 Task: Create a due date automation trigger when advanced on, the moment a card is due add fields without custom field "Resume" set to a date less than 1 days from now.
Action: Mouse moved to (1095, 315)
Screenshot: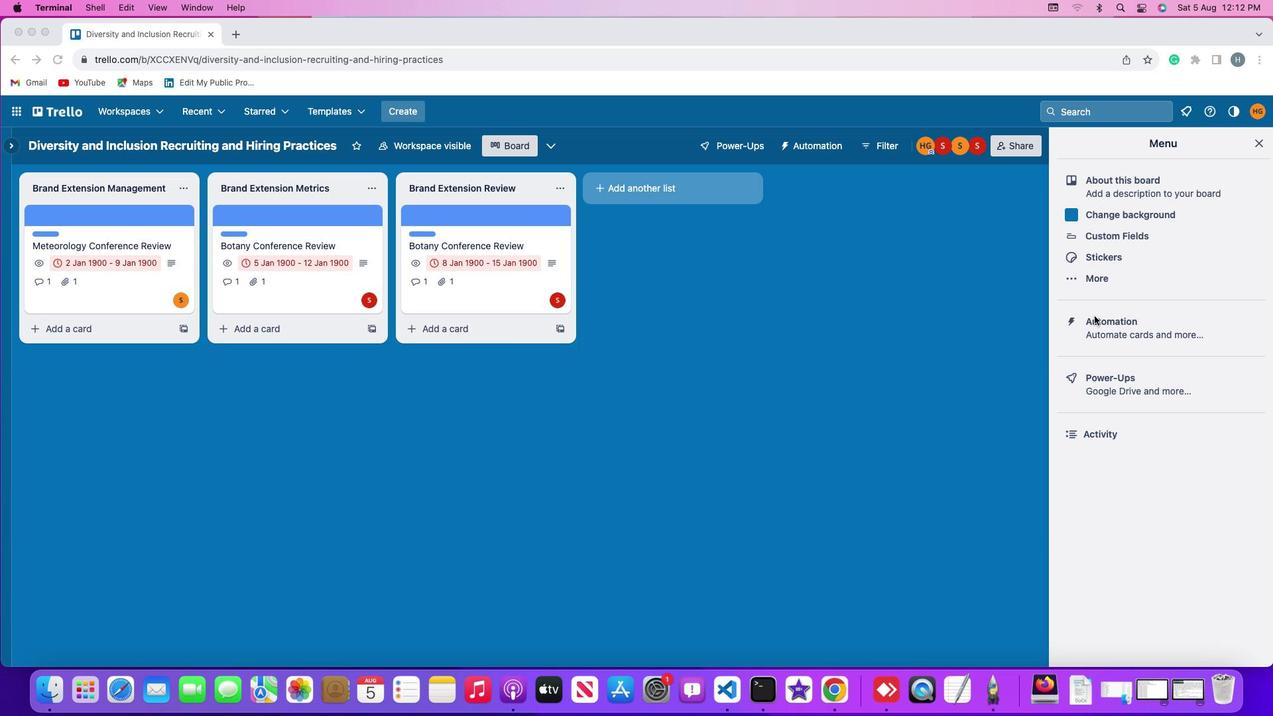 
Action: Mouse pressed left at (1095, 315)
Screenshot: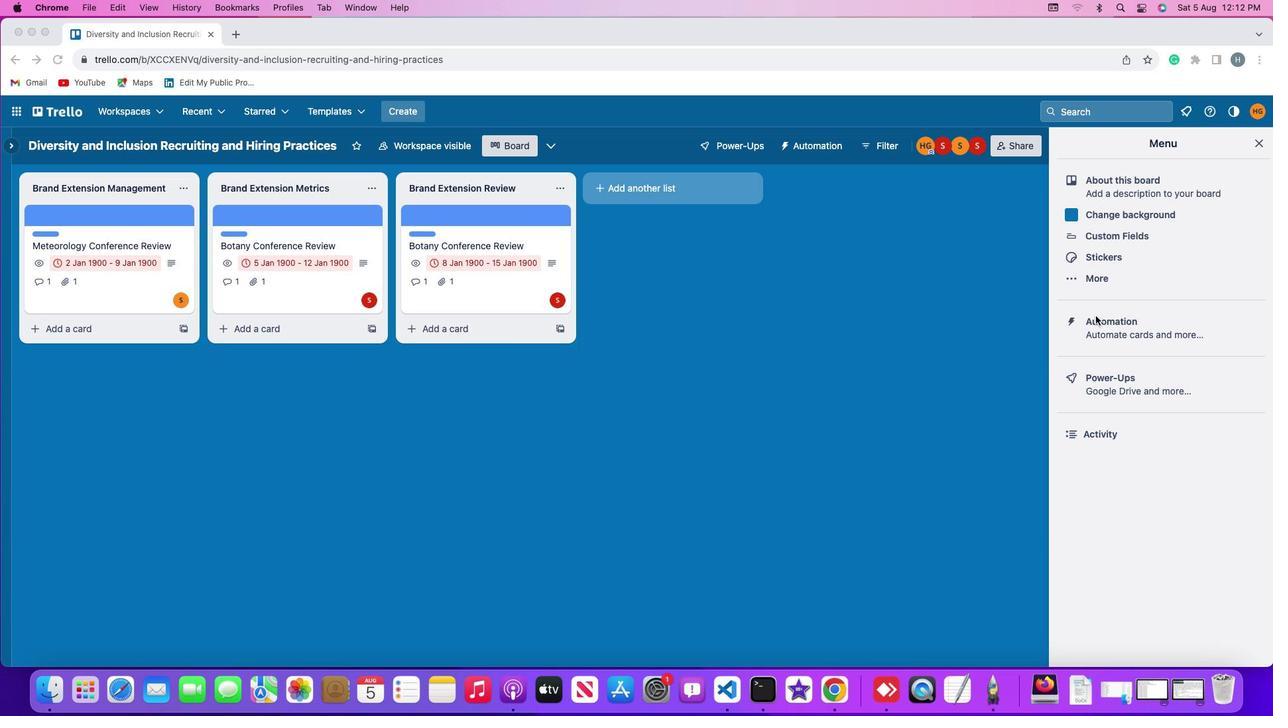 
Action: Mouse pressed left at (1095, 315)
Screenshot: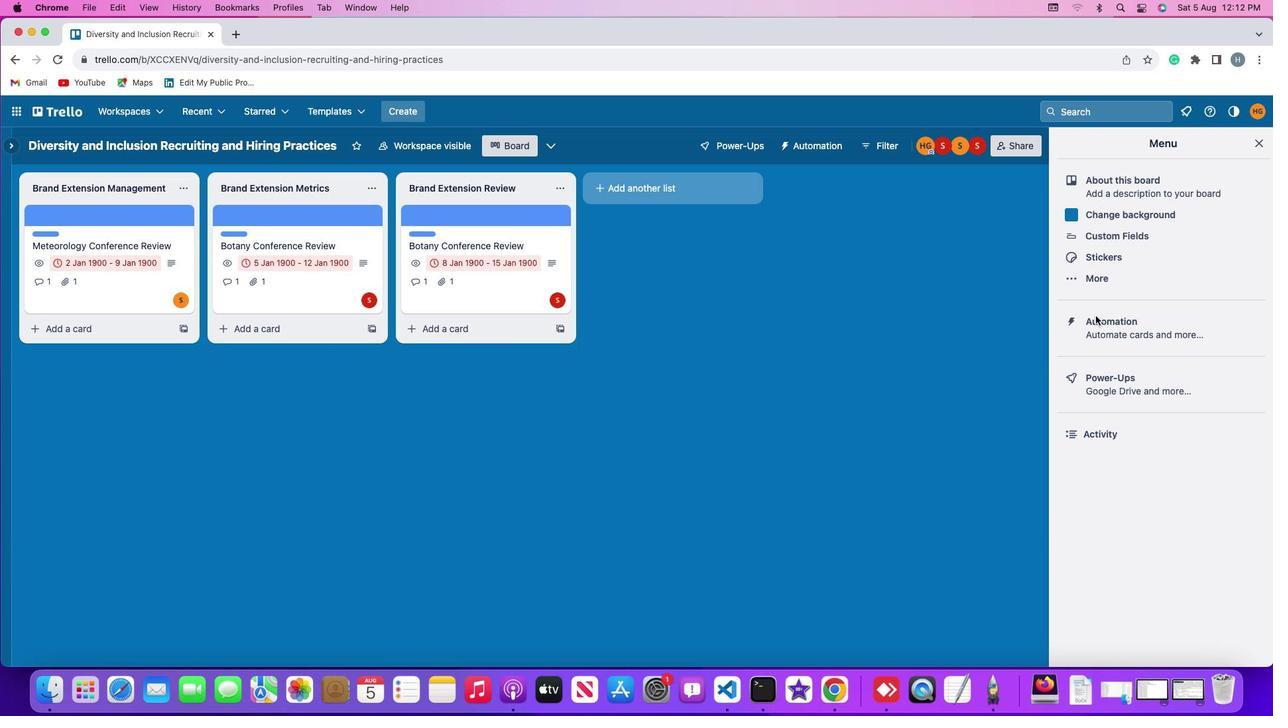 
Action: Mouse moved to (86, 319)
Screenshot: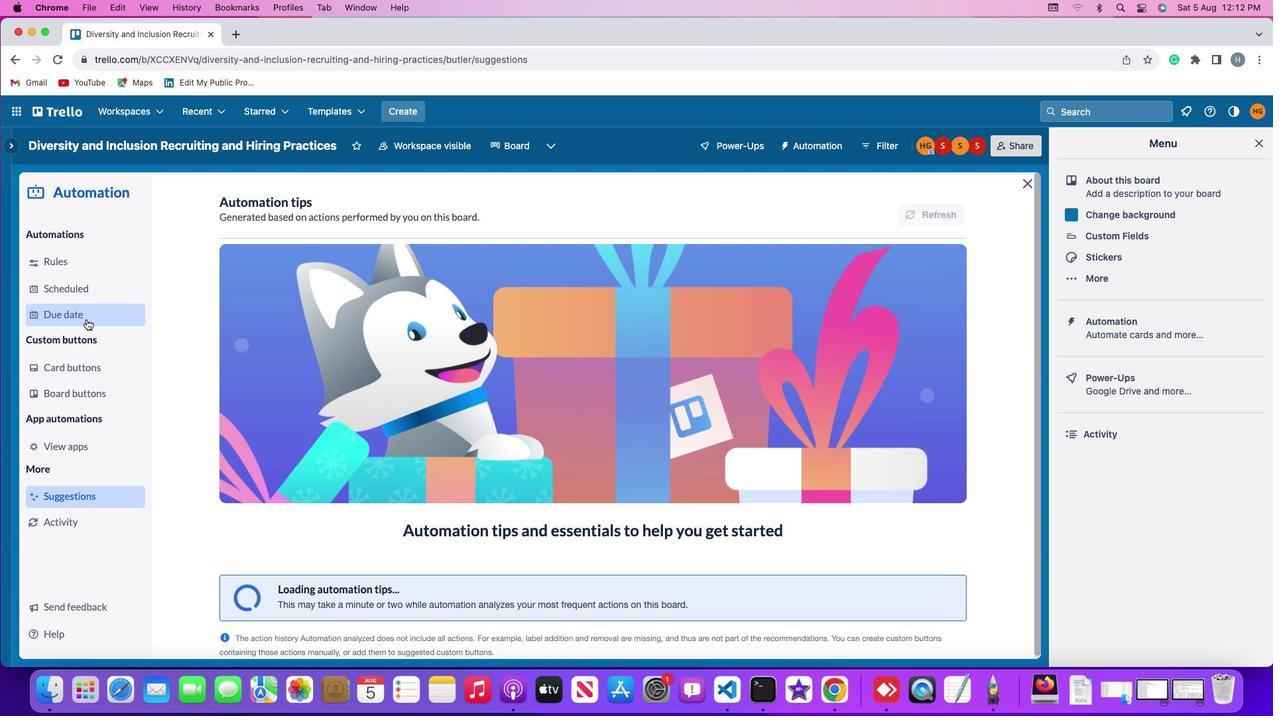 
Action: Mouse pressed left at (86, 319)
Screenshot: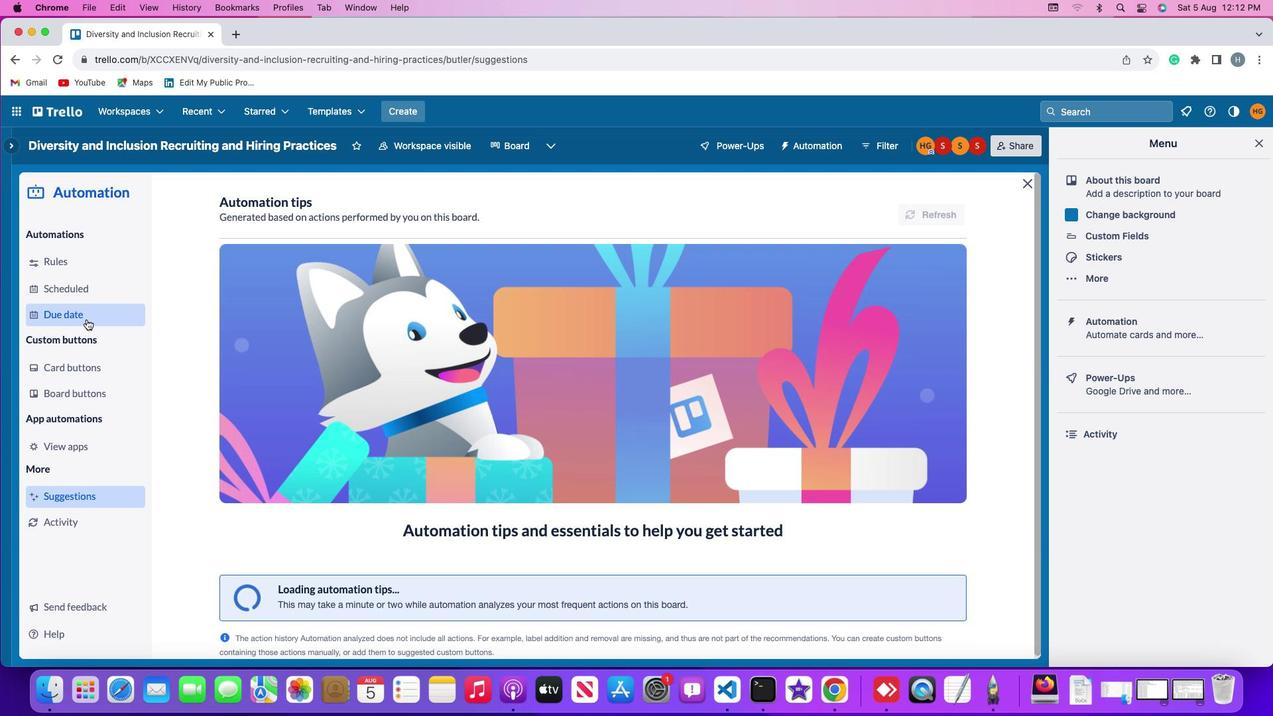 
Action: Mouse moved to (881, 202)
Screenshot: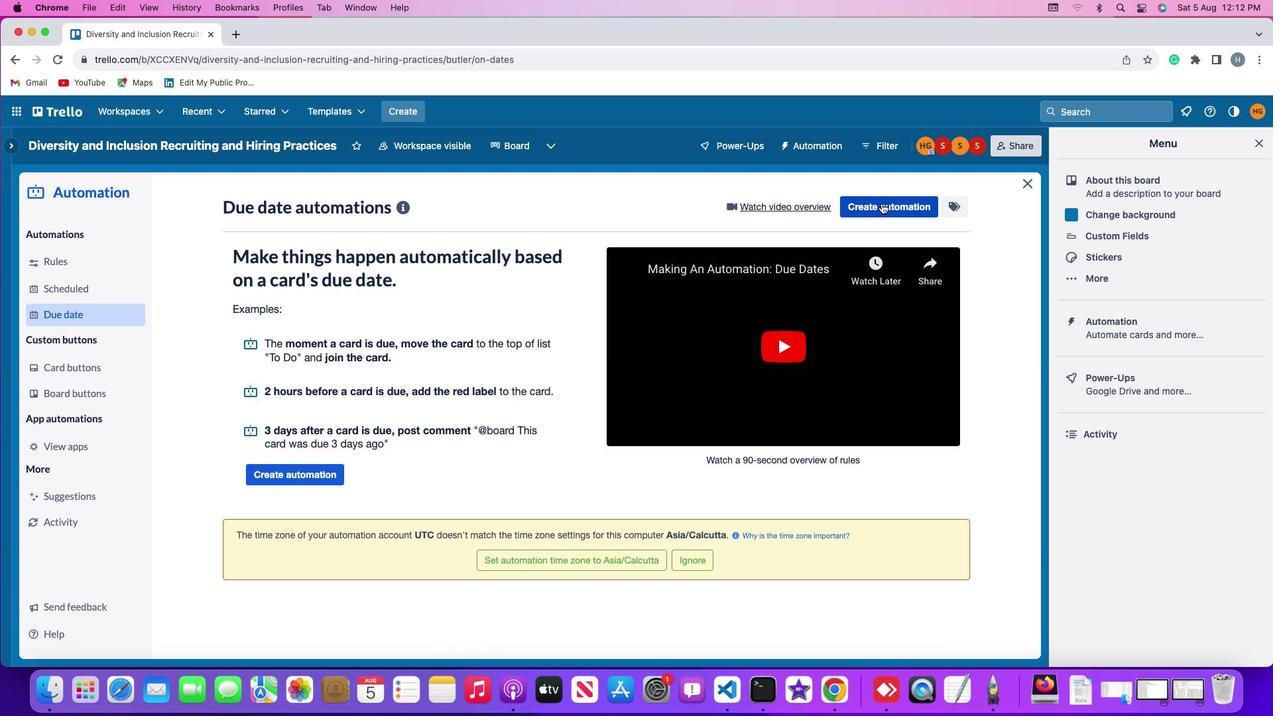 
Action: Mouse pressed left at (881, 202)
Screenshot: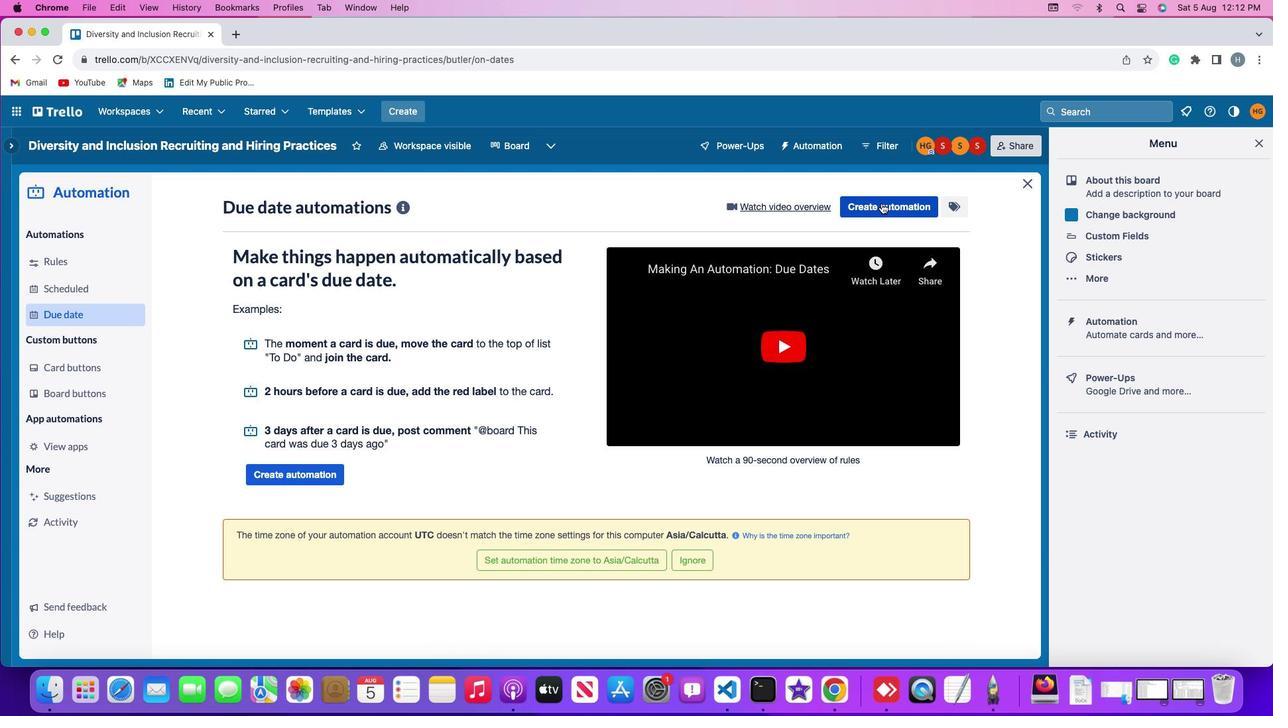 
Action: Mouse moved to (537, 327)
Screenshot: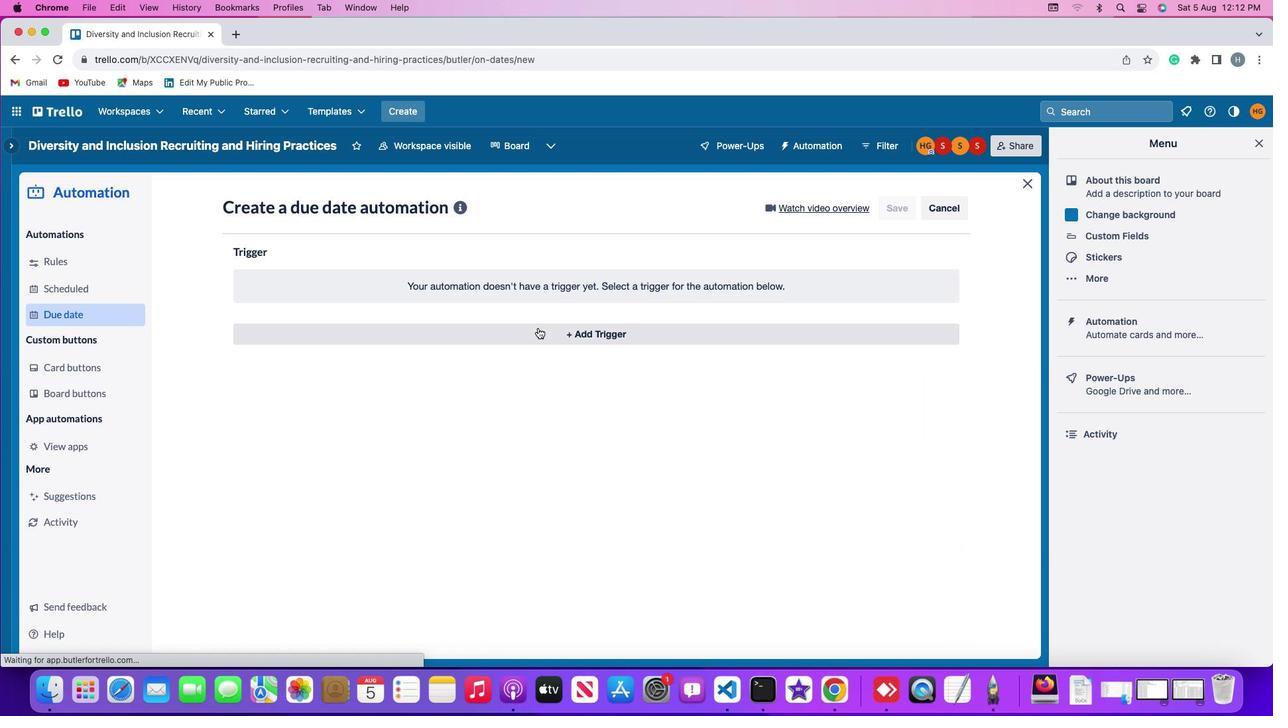 
Action: Mouse pressed left at (537, 327)
Screenshot: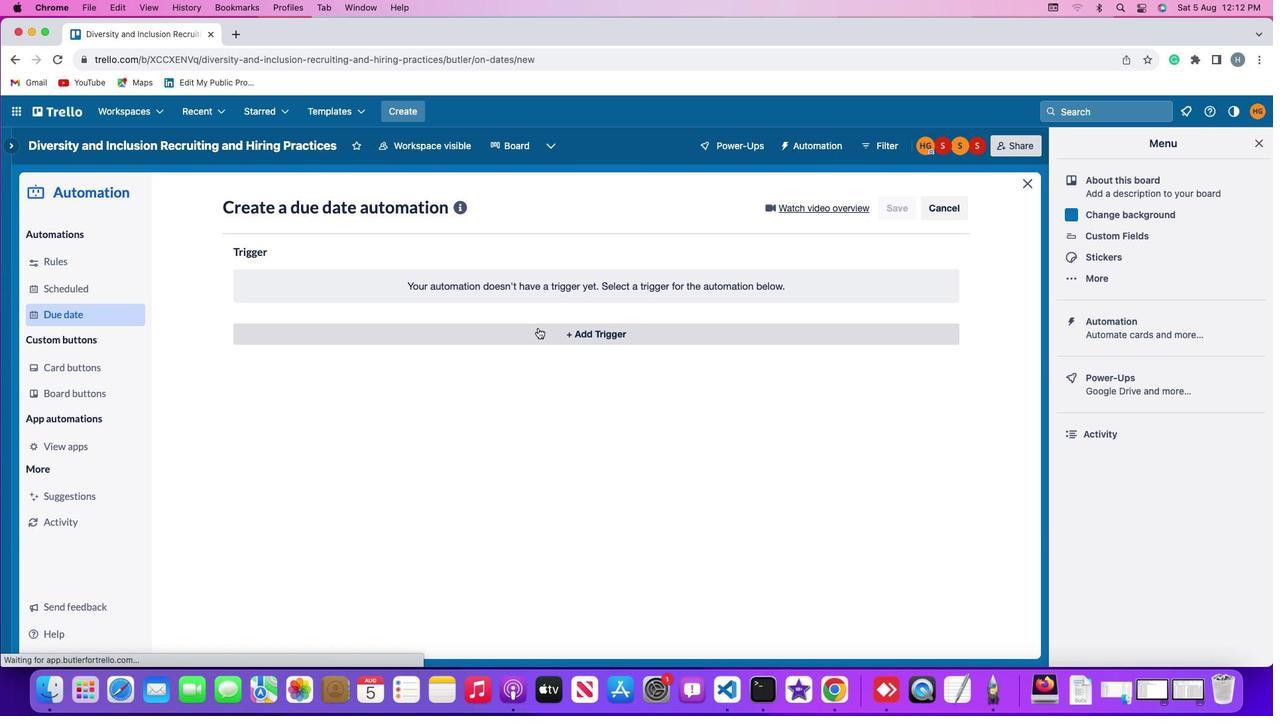 
Action: Mouse moved to (271, 495)
Screenshot: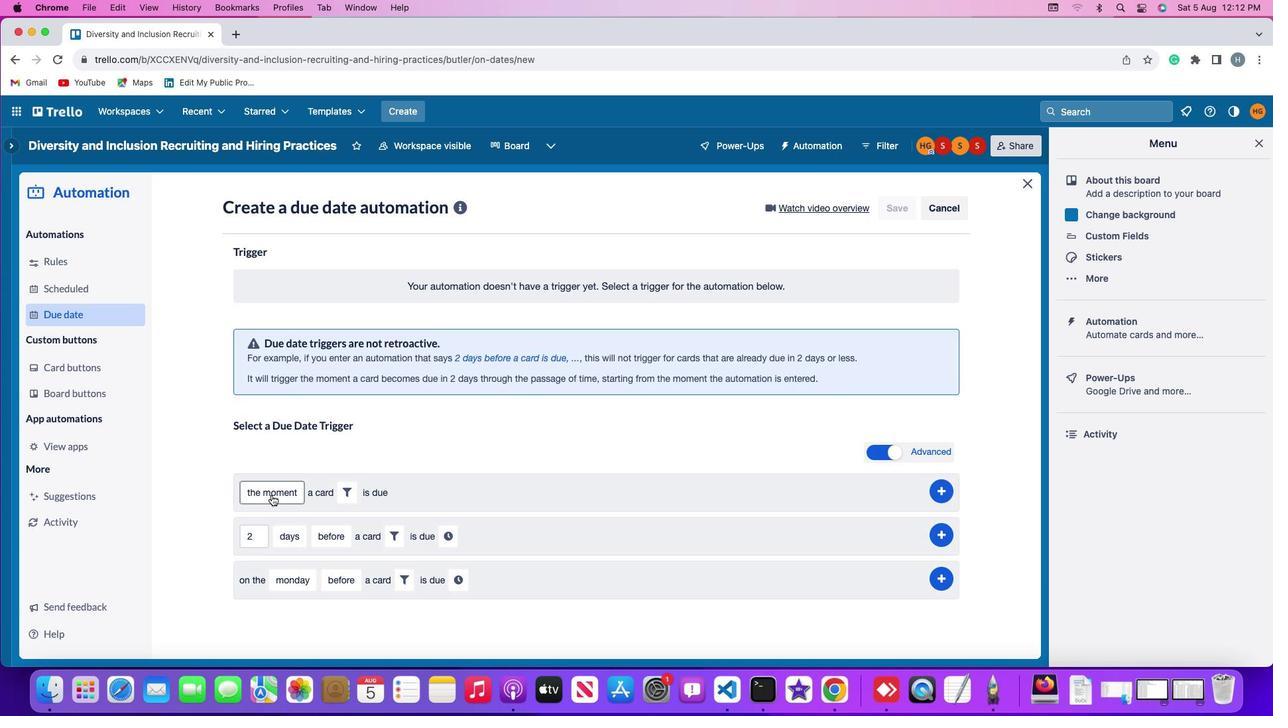 
Action: Mouse pressed left at (271, 495)
Screenshot: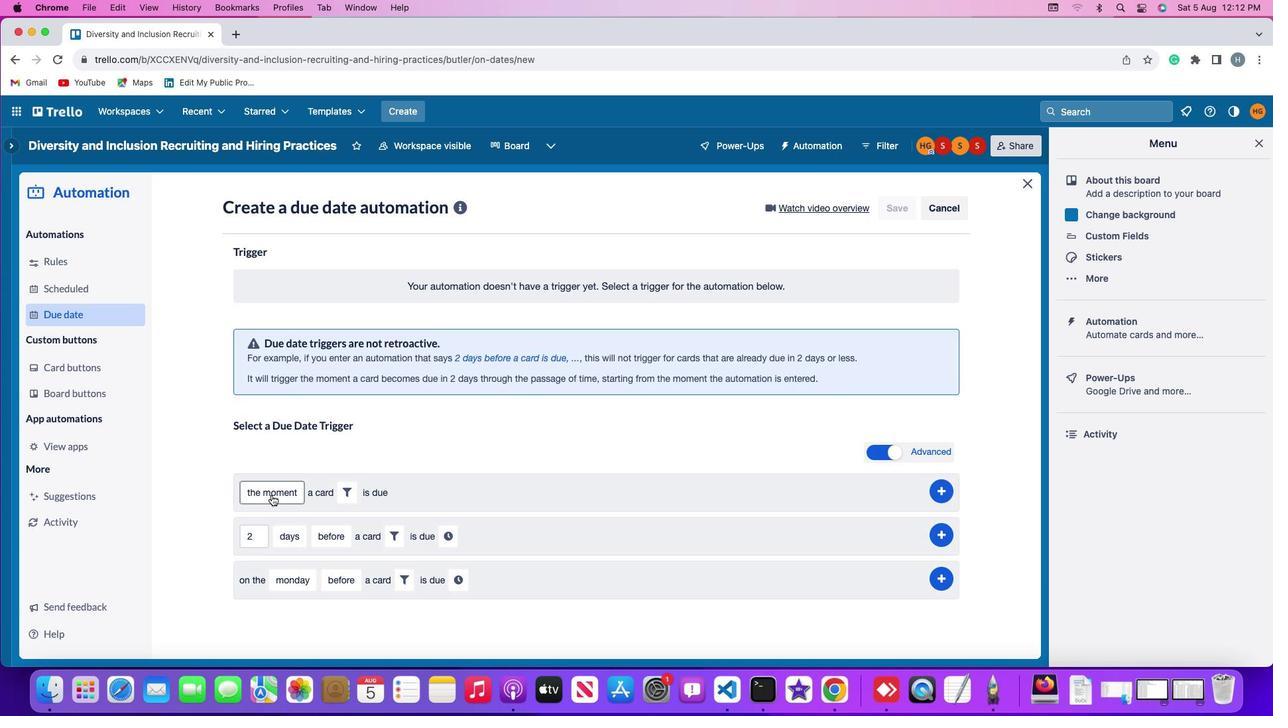 
Action: Mouse moved to (292, 516)
Screenshot: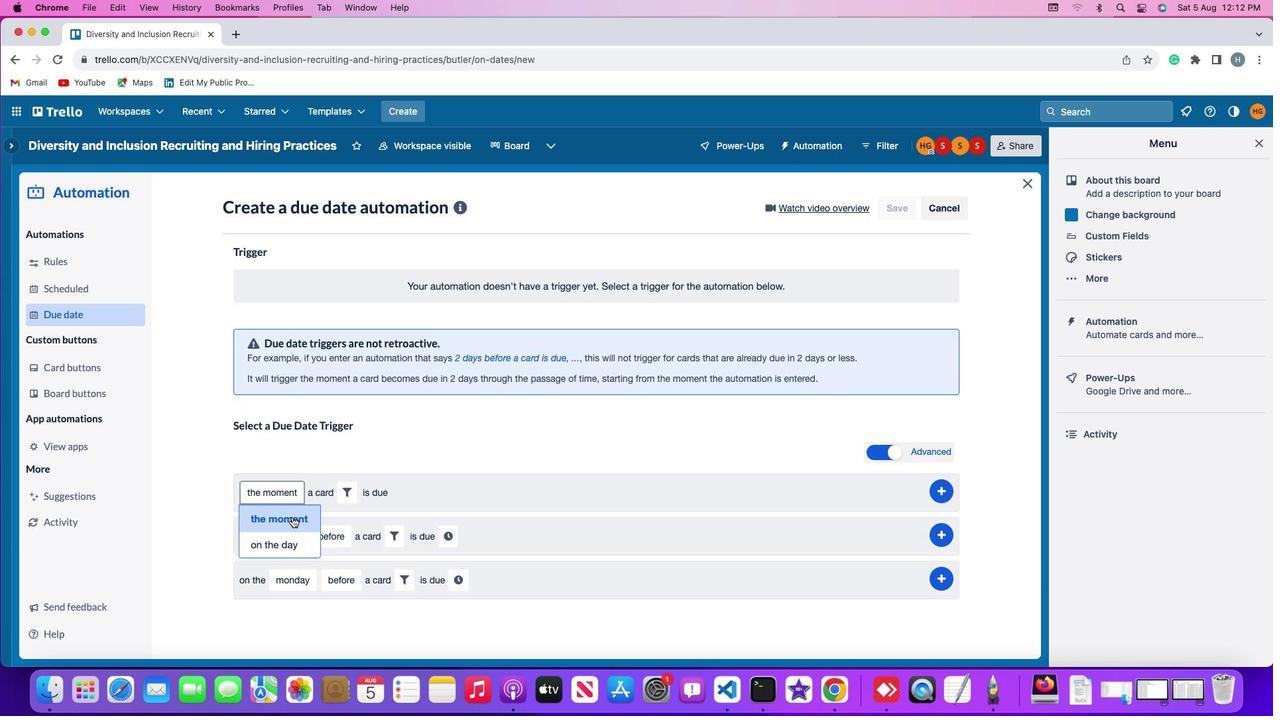
Action: Mouse pressed left at (292, 516)
Screenshot: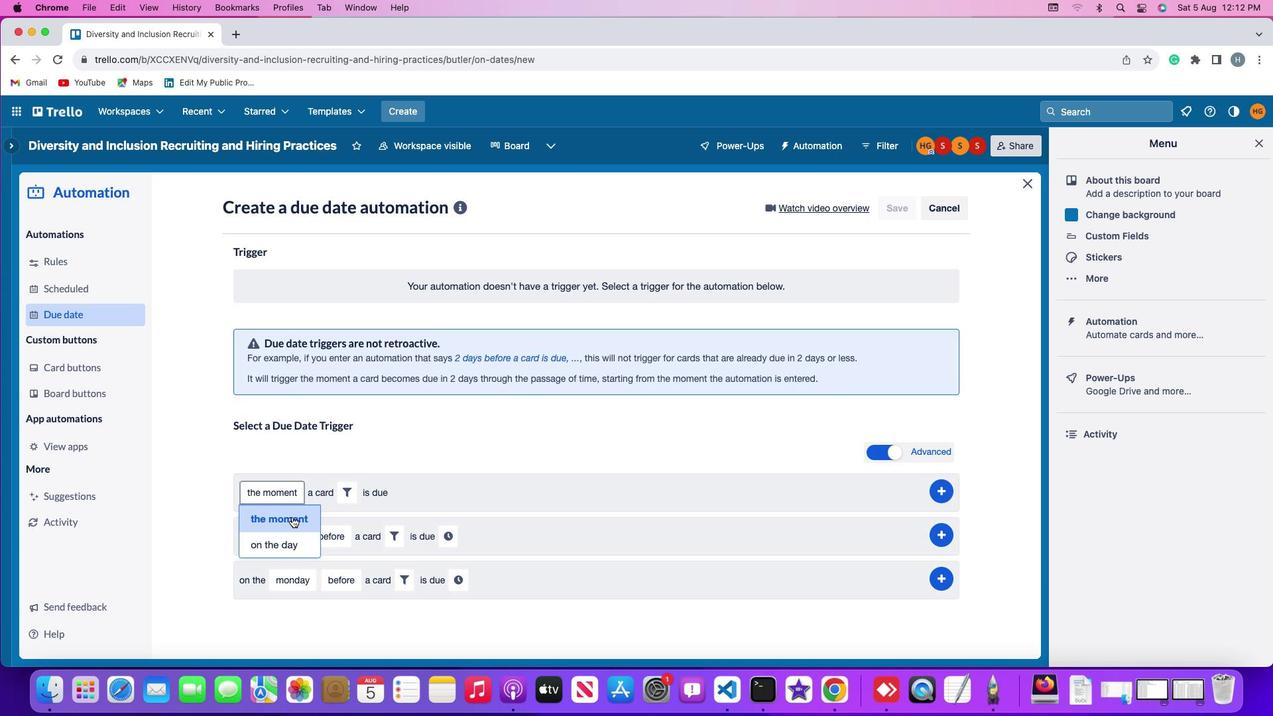 
Action: Mouse moved to (356, 493)
Screenshot: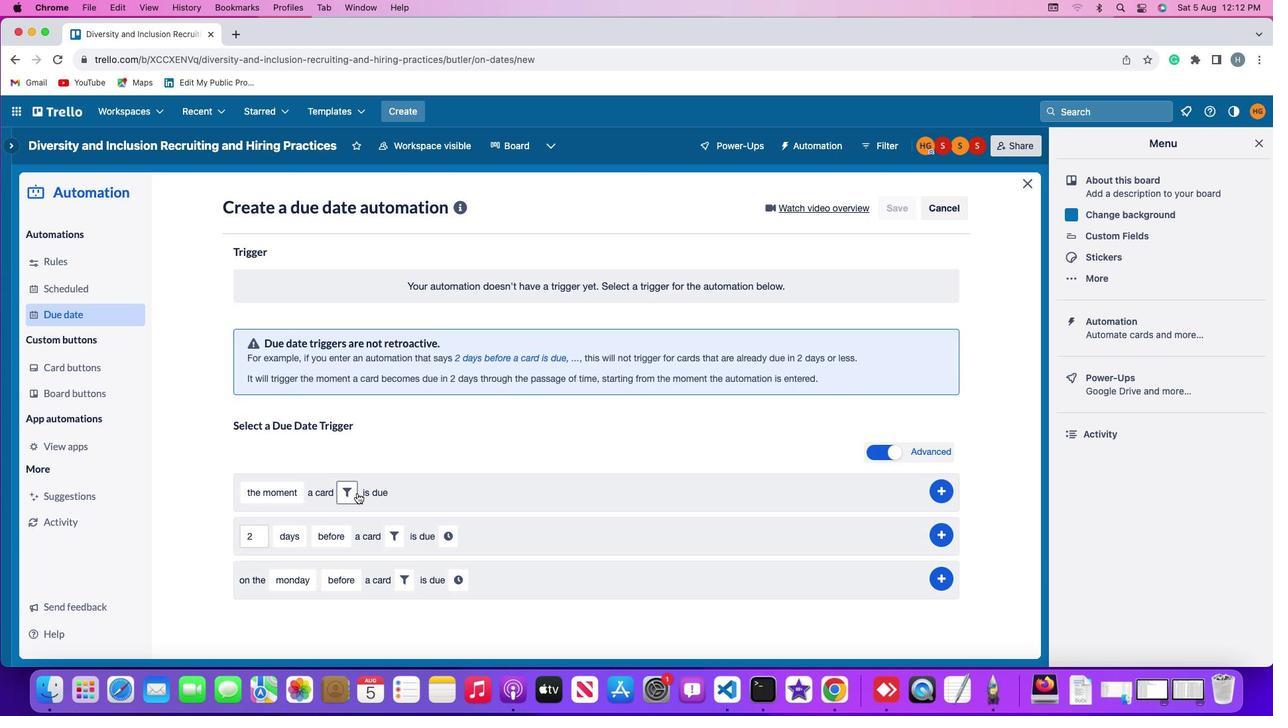 
Action: Mouse pressed left at (356, 493)
Screenshot: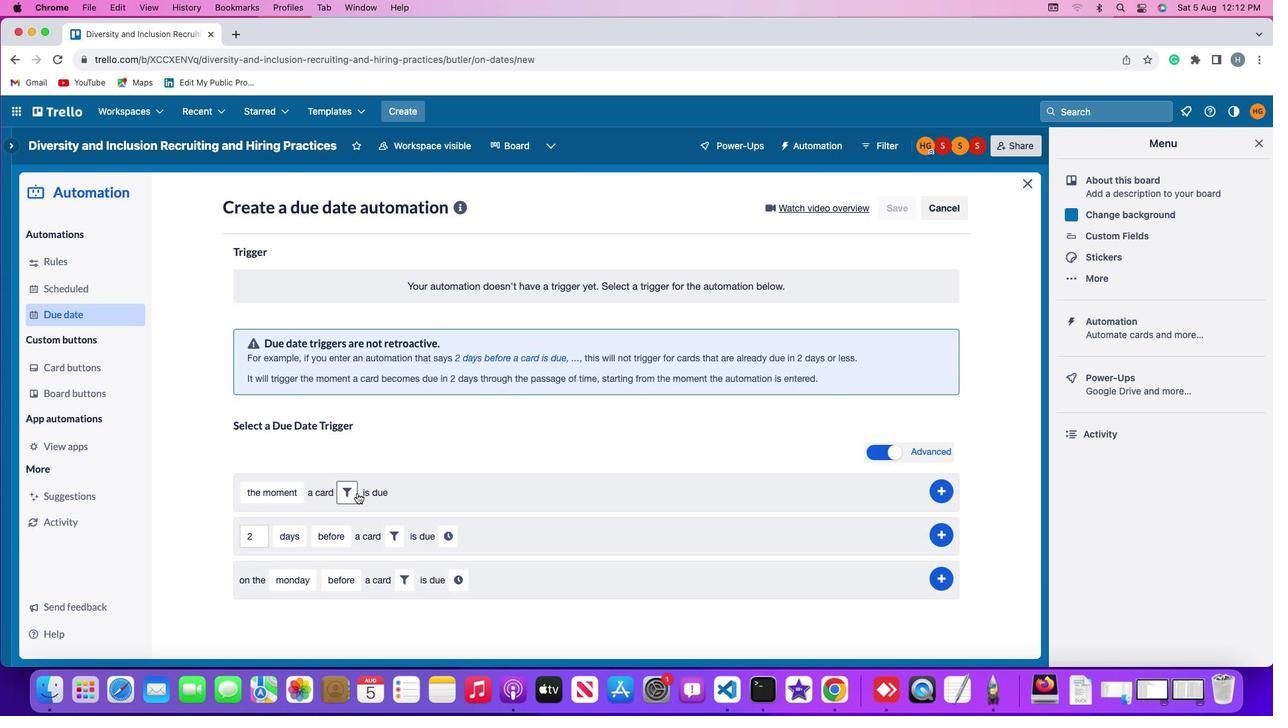 
Action: Mouse moved to (554, 533)
Screenshot: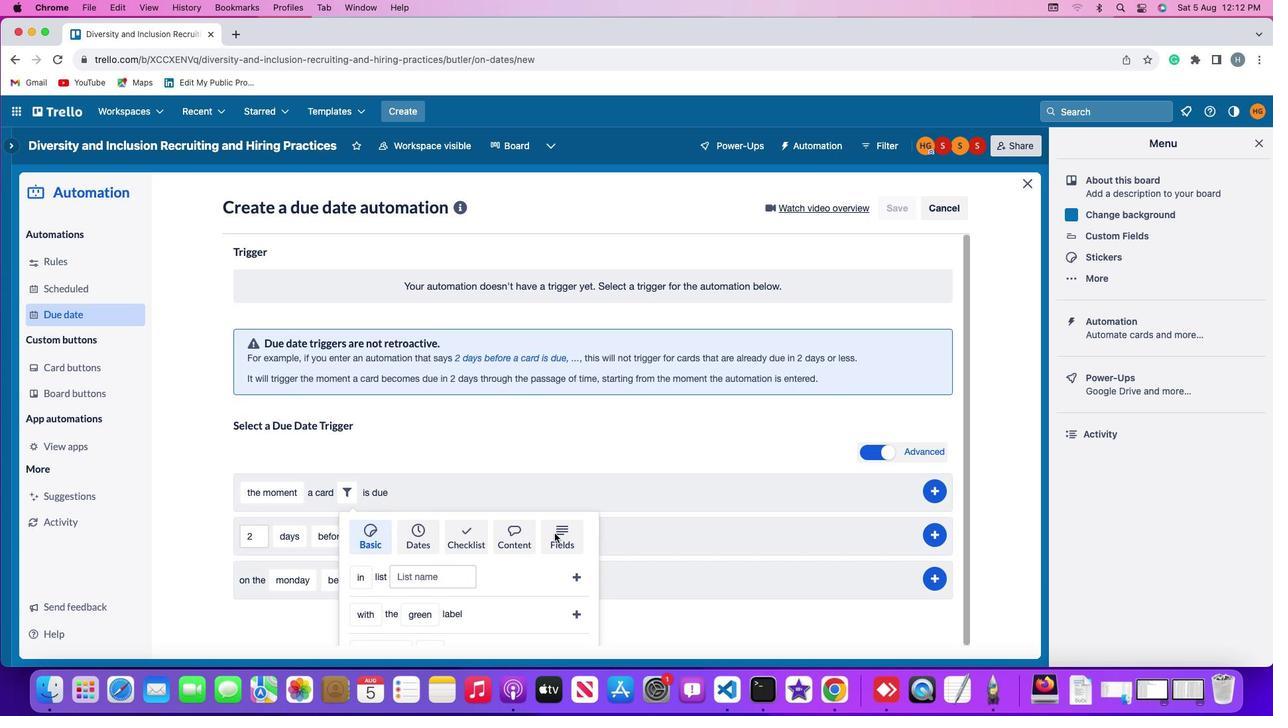 
Action: Mouse pressed left at (554, 533)
Screenshot: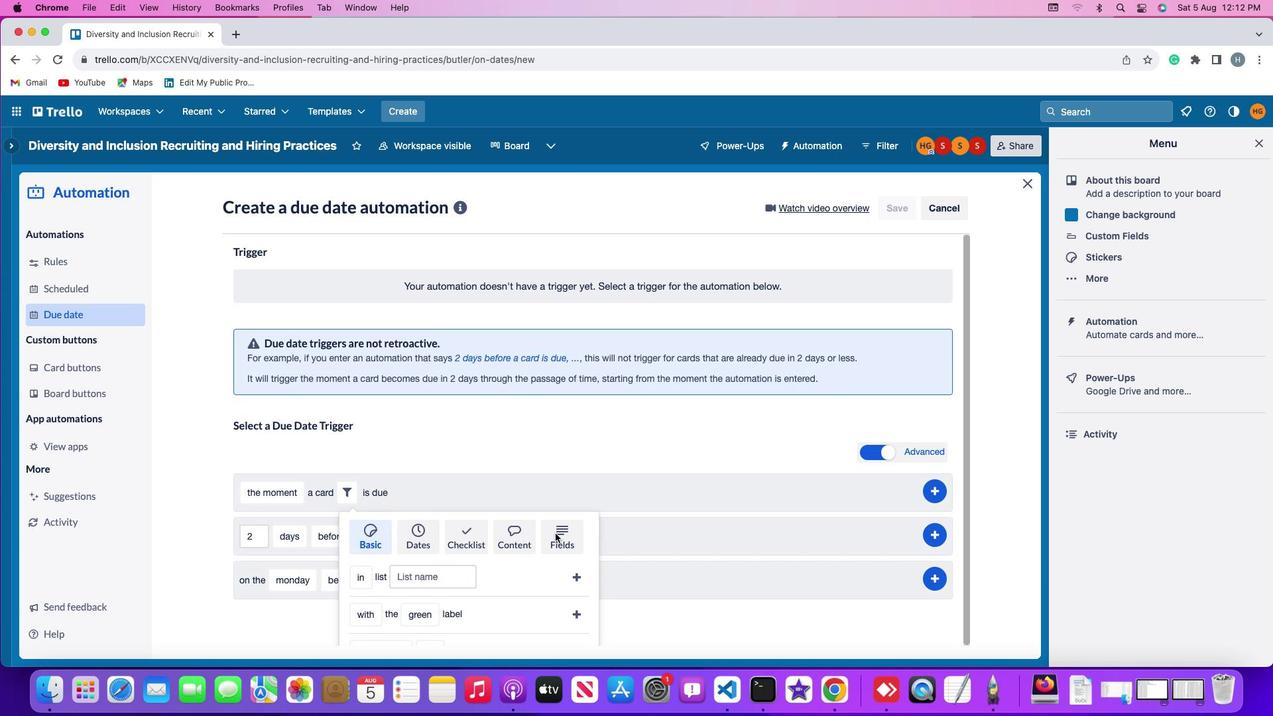 
Action: Mouse scrolled (554, 533) with delta (0, 0)
Screenshot: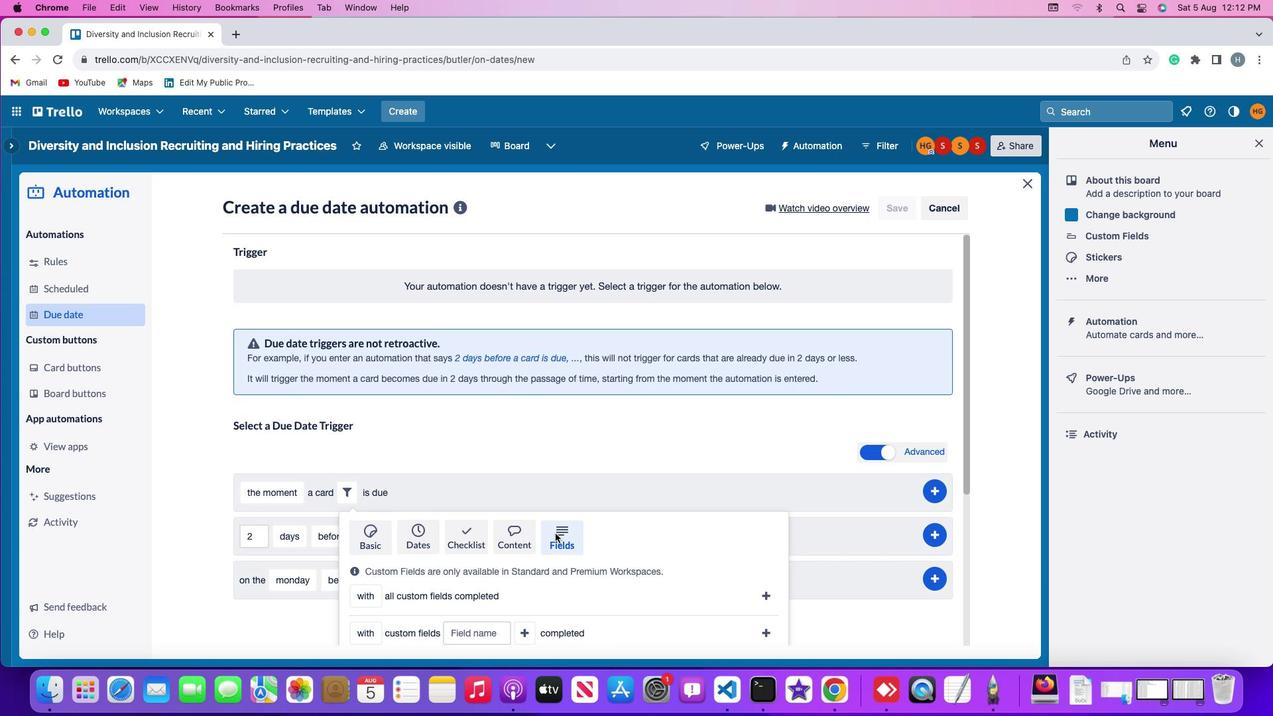 
Action: Mouse scrolled (554, 533) with delta (0, 0)
Screenshot: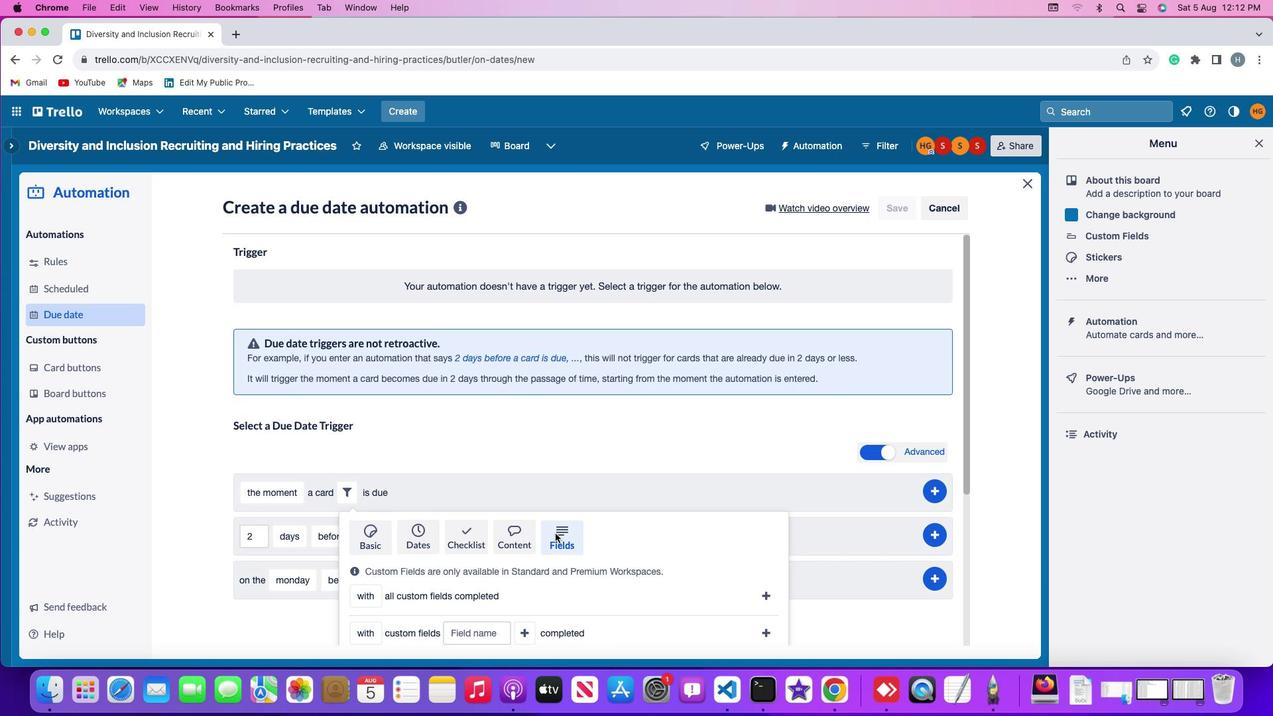 
Action: Mouse scrolled (554, 533) with delta (0, -1)
Screenshot: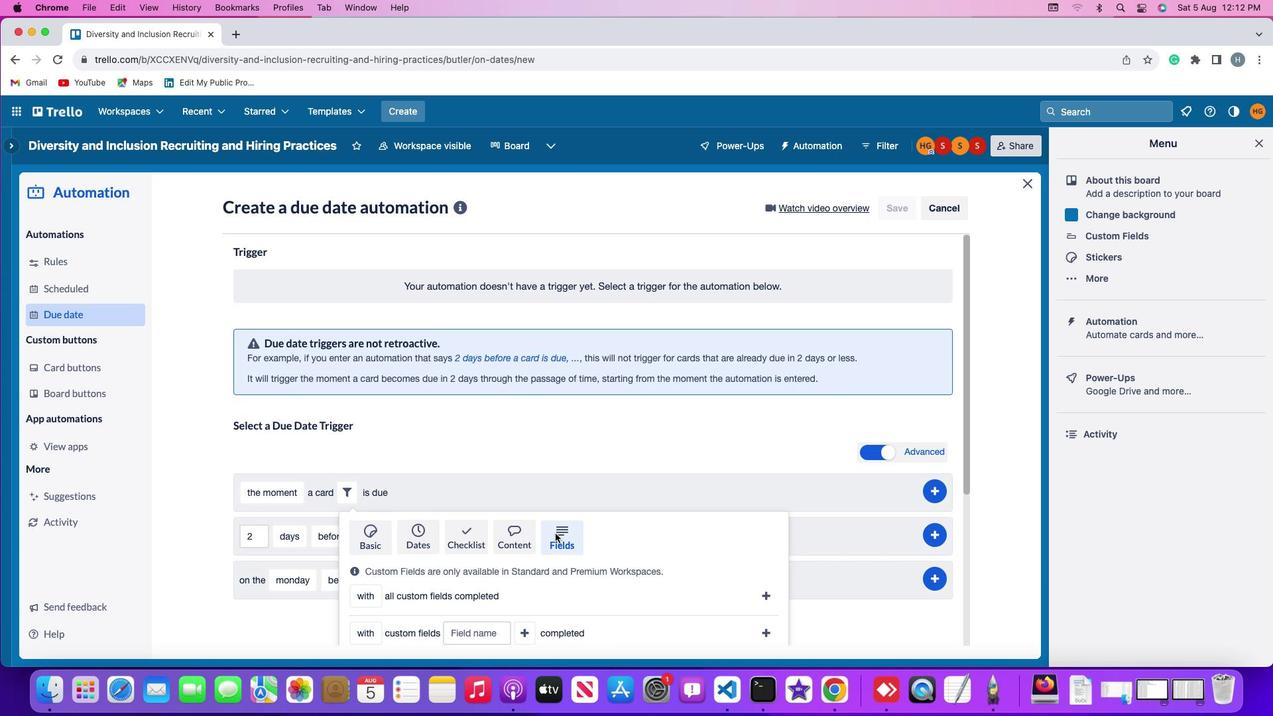 
Action: Mouse scrolled (554, 533) with delta (0, -3)
Screenshot: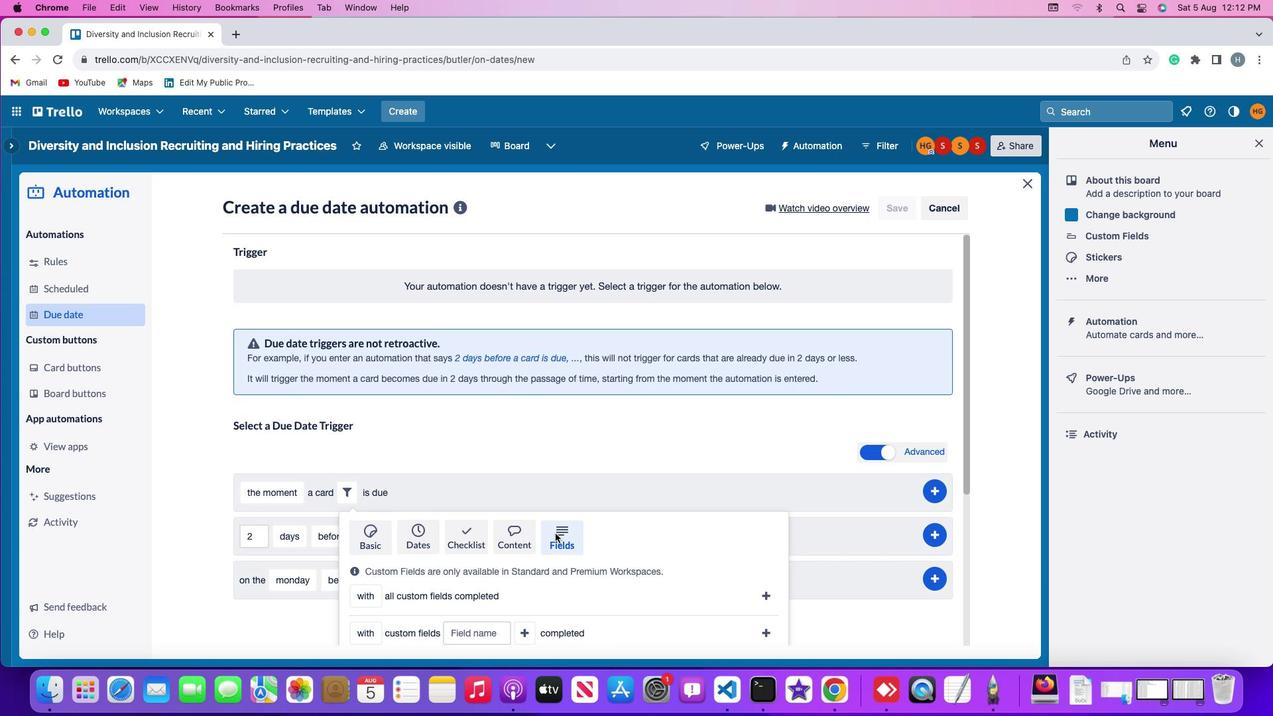 
Action: Mouse scrolled (554, 533) with delta (0, -3)
Screenshot: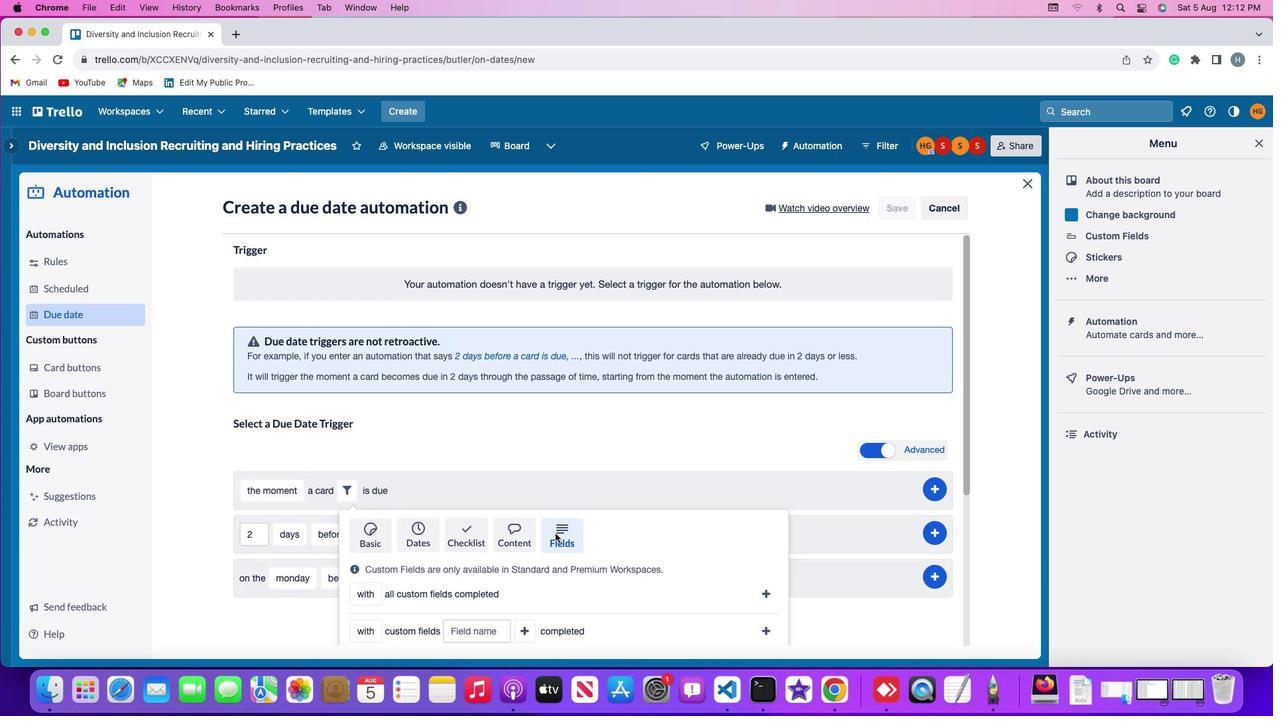 
Action: Mouse scrolled (554, 533) with delta (0, -4)
Screenshot: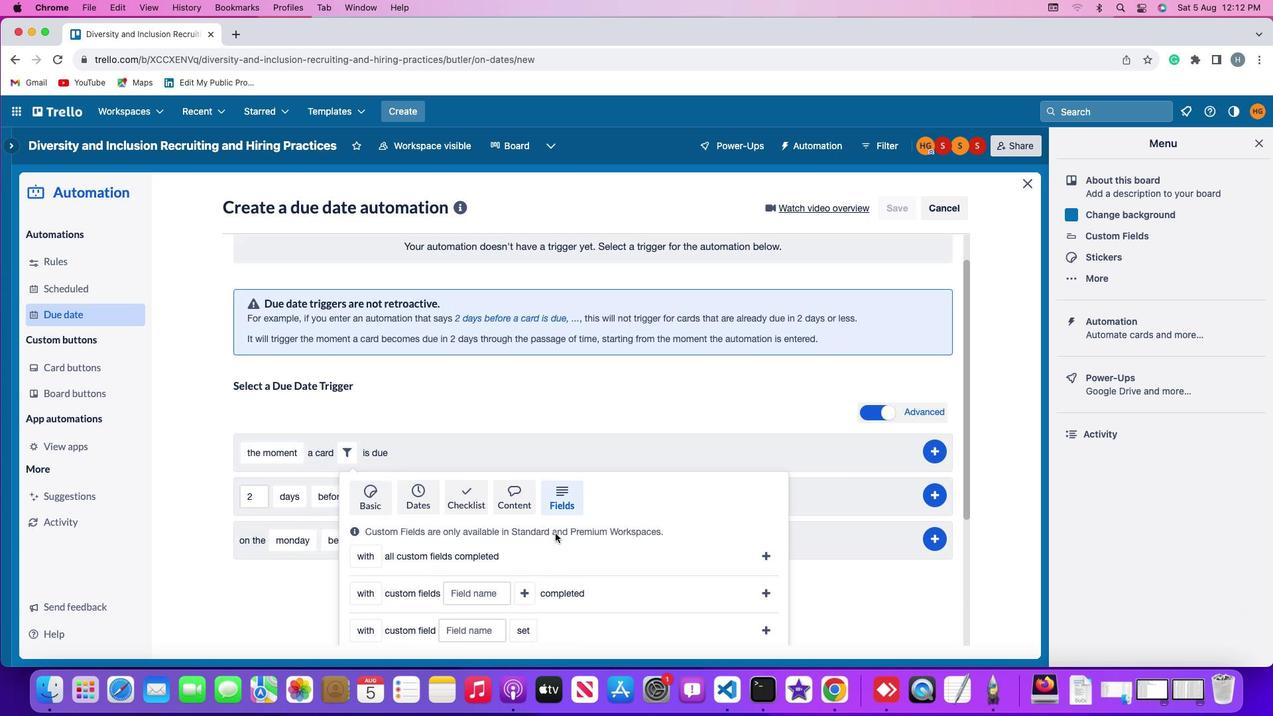 
Action: Mouse scrolled (554, 533) with delta (0, -4)
Screenshot: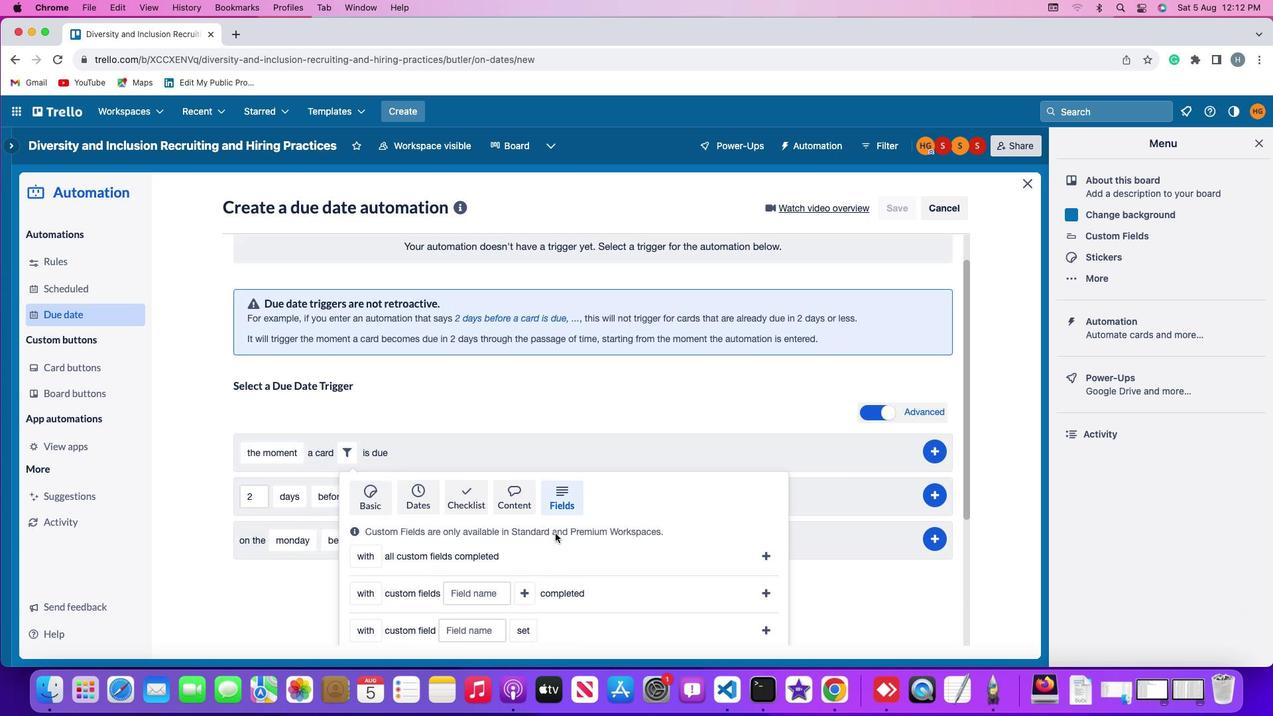 
Action: Mouse scrolled (554, 533) with delta (0, 0)
Screenshot: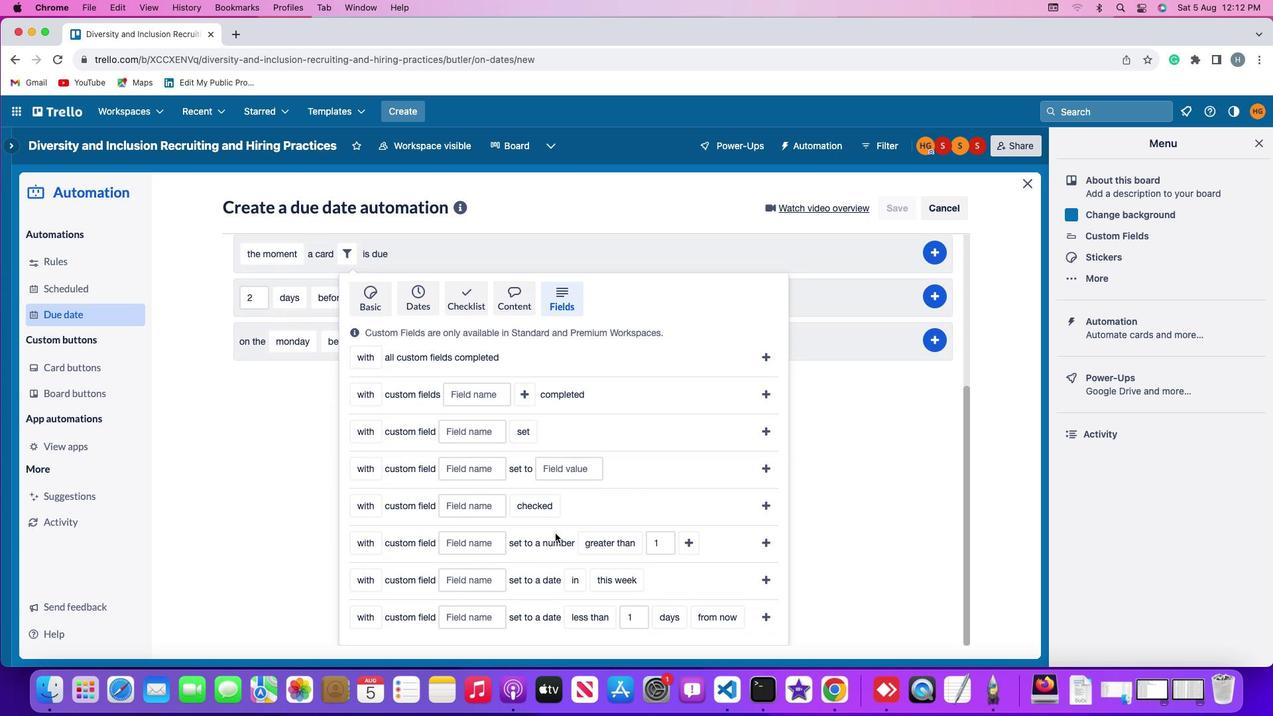 
Action: Mouse scrolled (554, 533) with delta (0, 0)
Screenshot: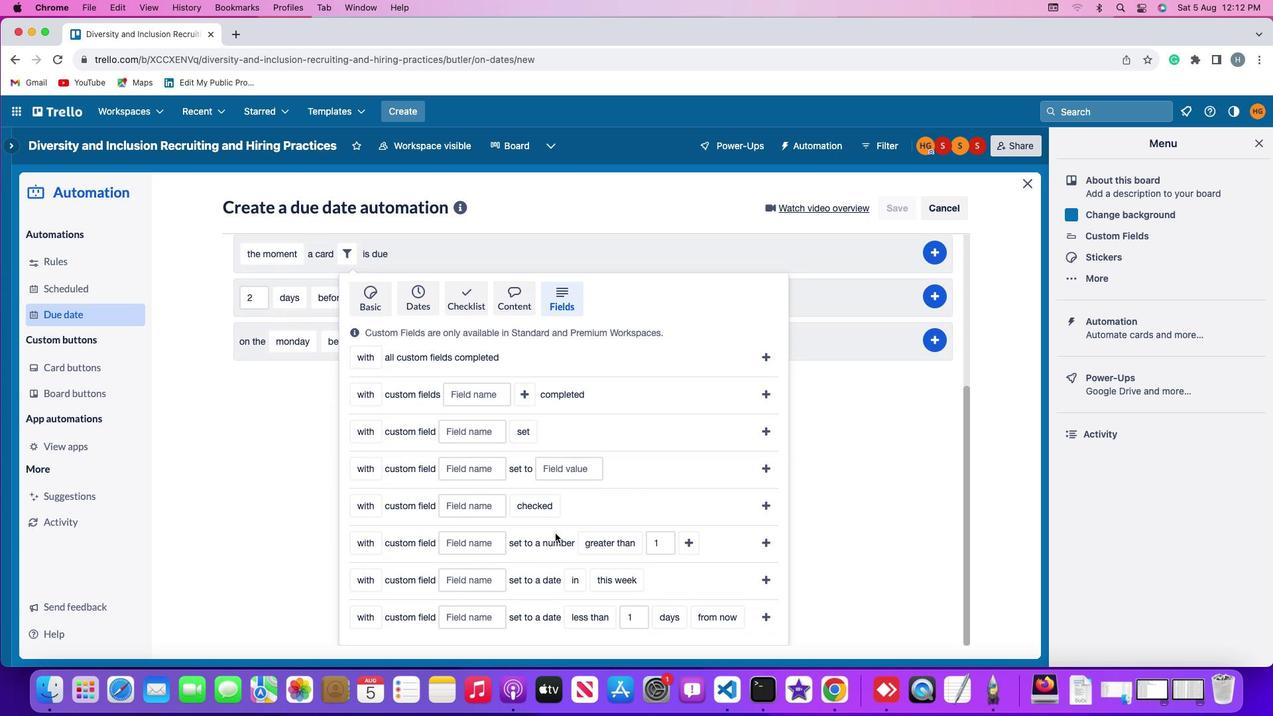 
Action: Mouse scrolled (554, 533) with delta (0, -2)
Screenshot: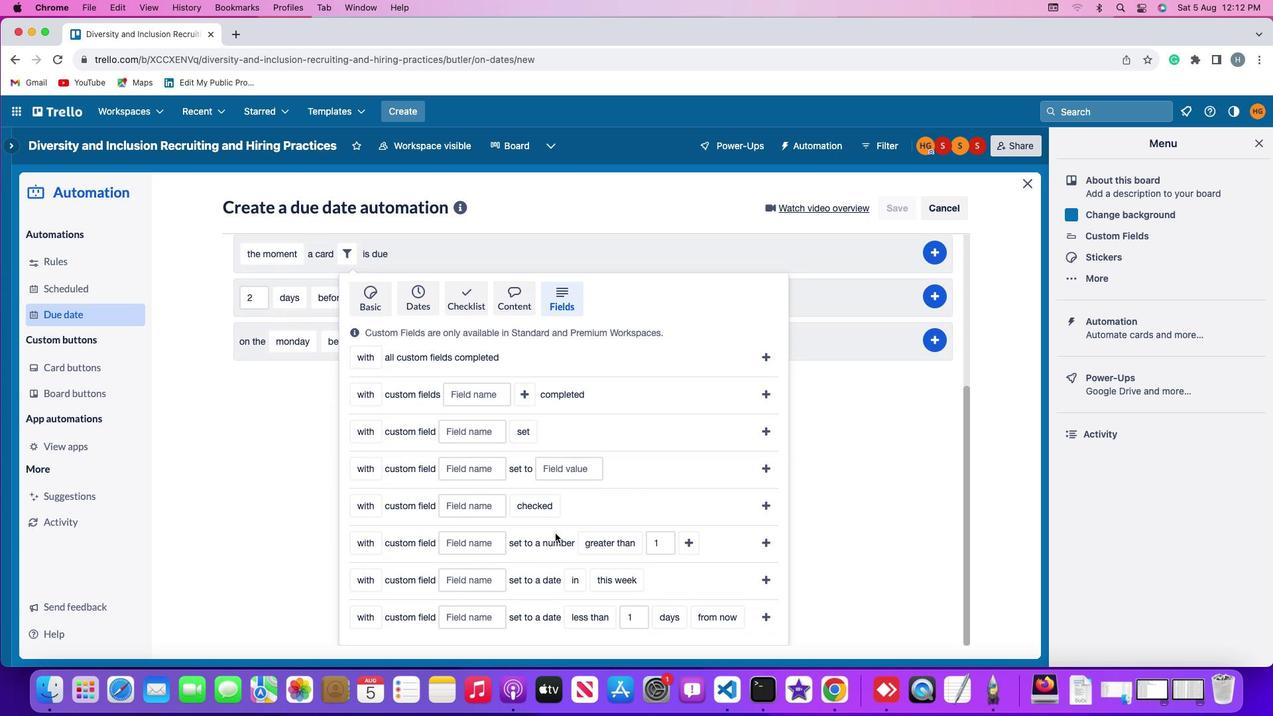 
Action: Mouse scrolled (554, 533) with delta (0, -3)
Screenshot: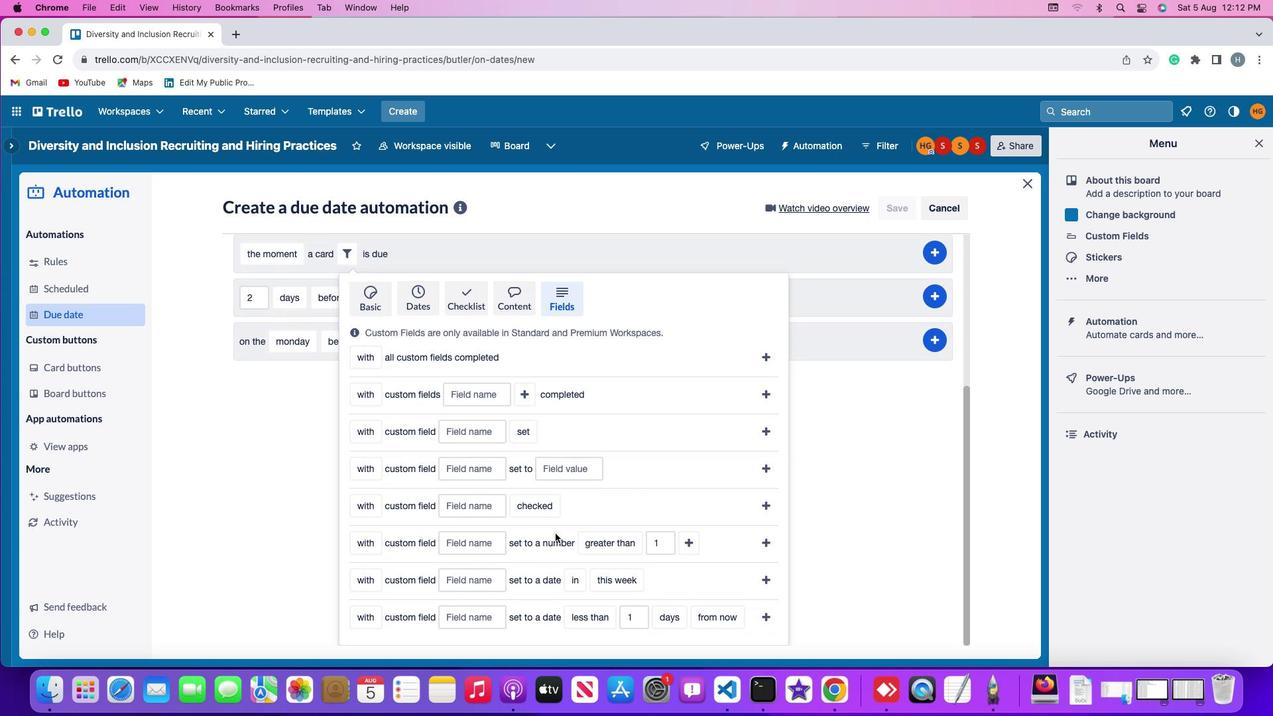 
Action: Mouse scrolled (554, 533) with delta (0, -3)
Screenshot: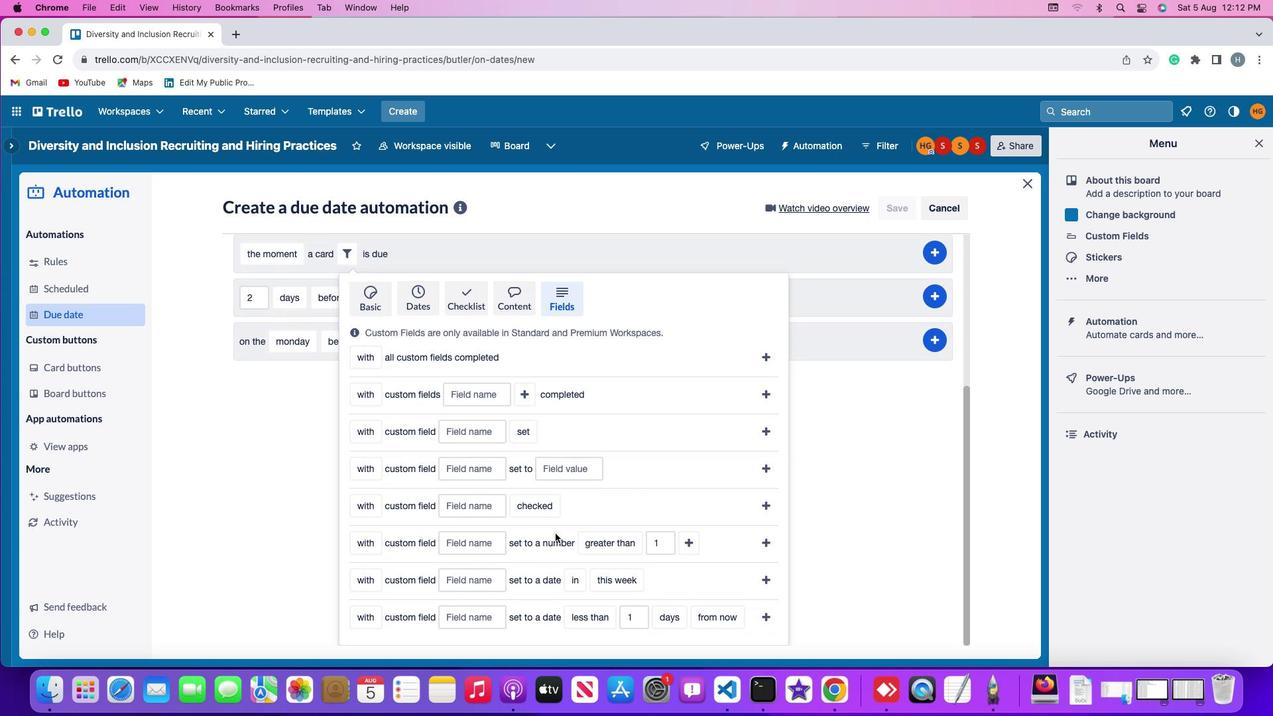 
Action: Mouse moved to (366, 608)
Screenshot: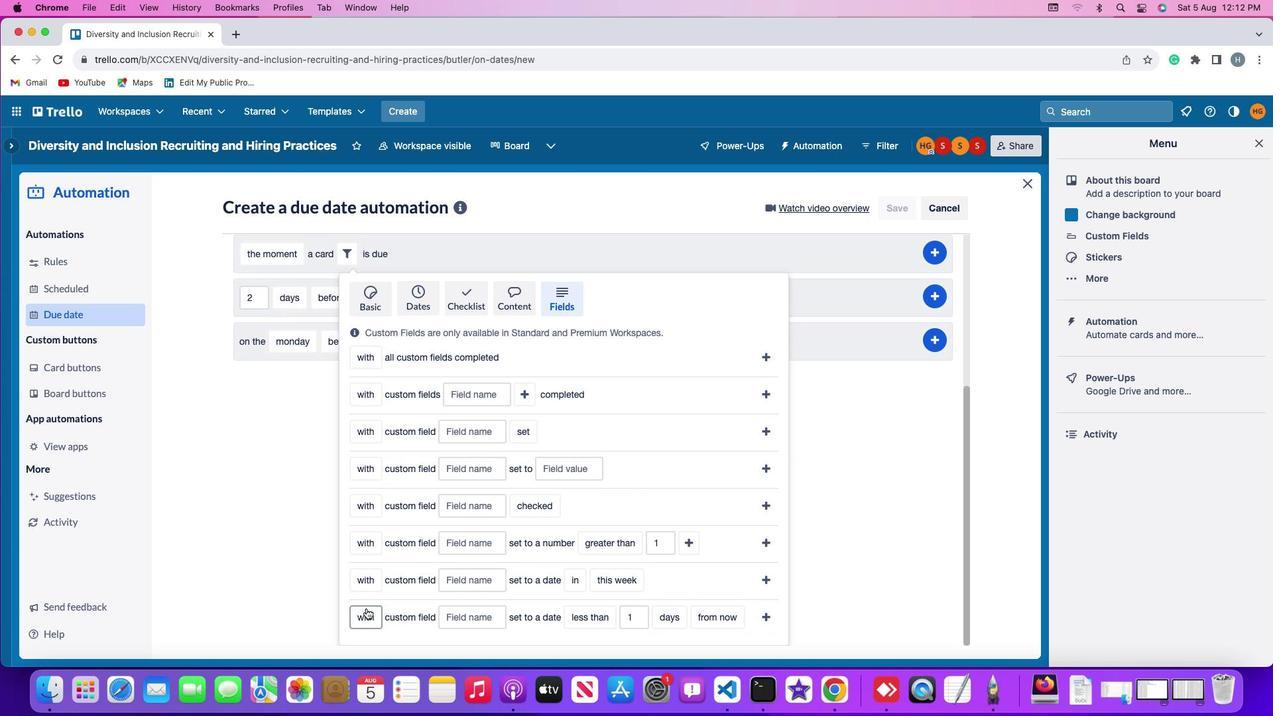 
Action: Mouse pressed left at (366, 608)
Screenshot: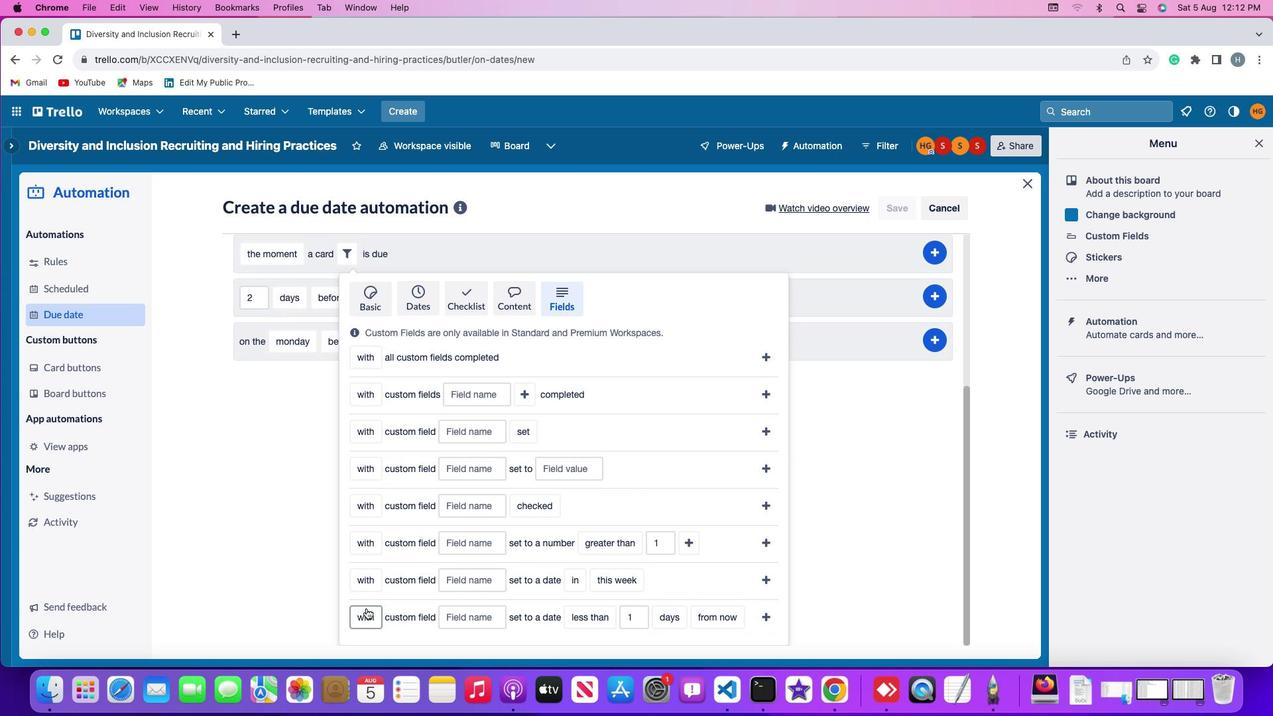 
Action: Mouse moved to (374, 593)
Screenshot: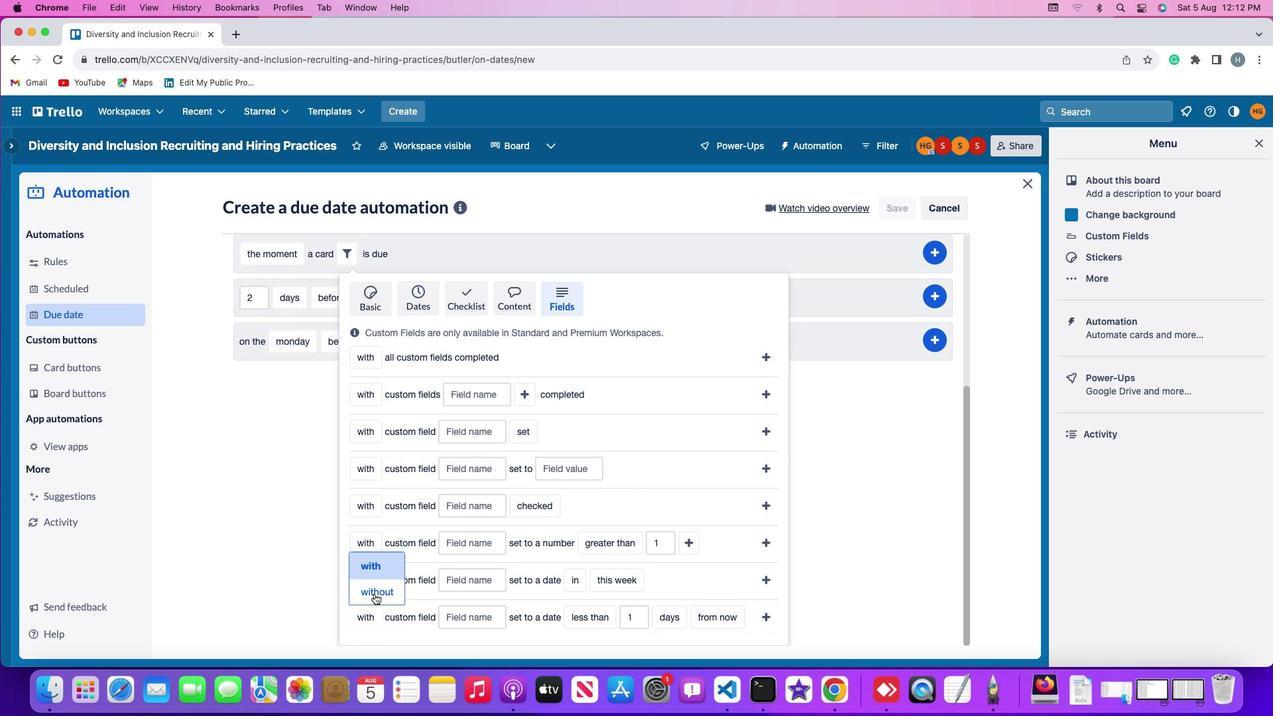 
Action: Mouse pressed left at (374, 593)
Screenshot: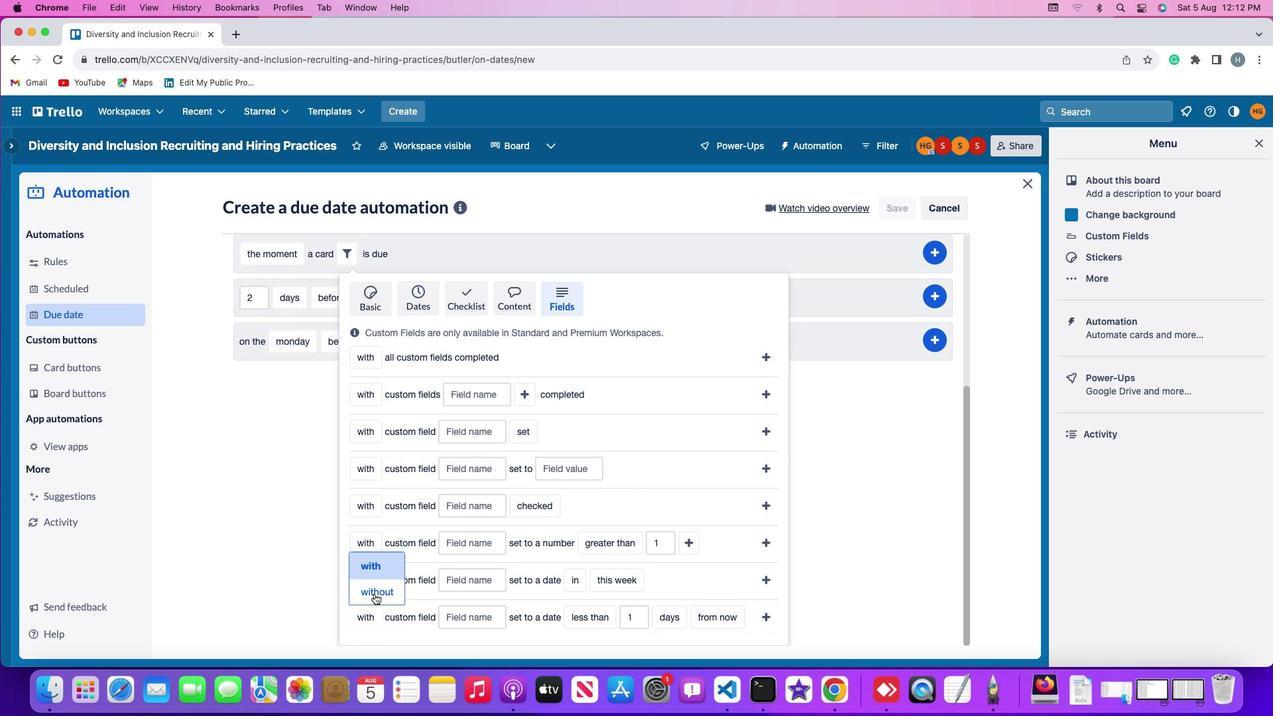 
Action: Mouse moved to (482, 617)
Screenshot: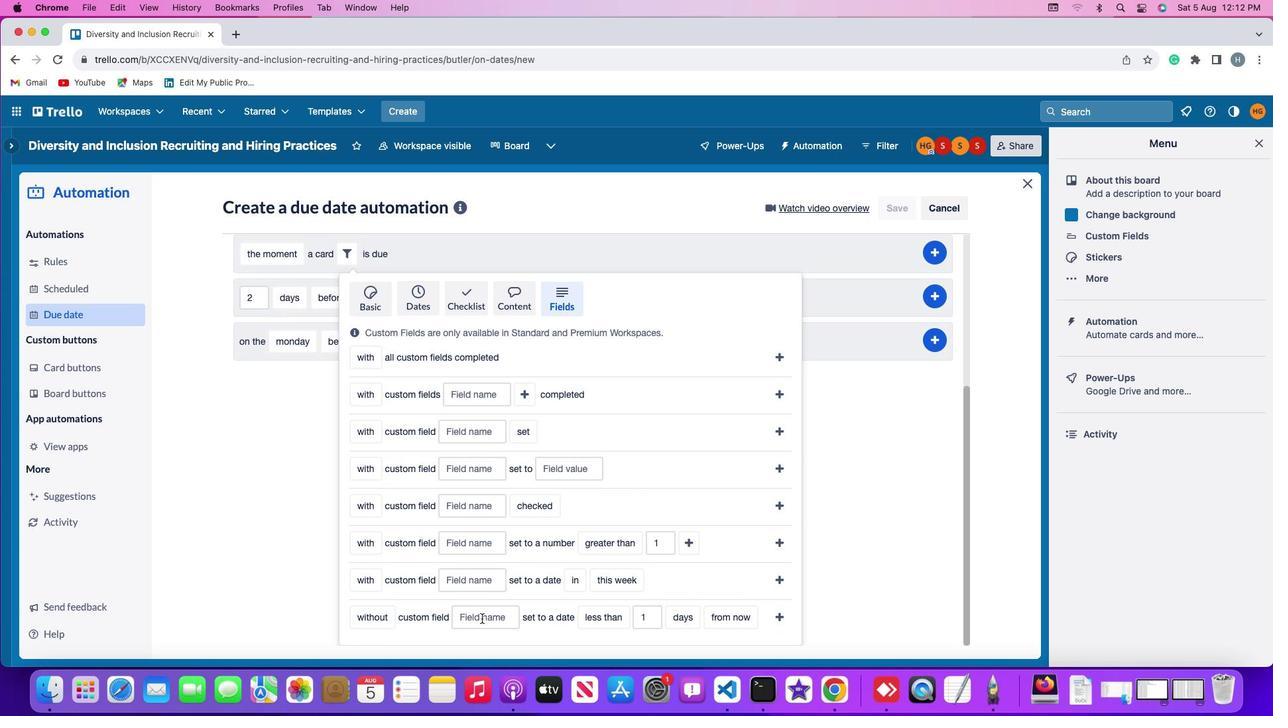 
Action: Mouse pressed left at (482, 617)
Screenshot: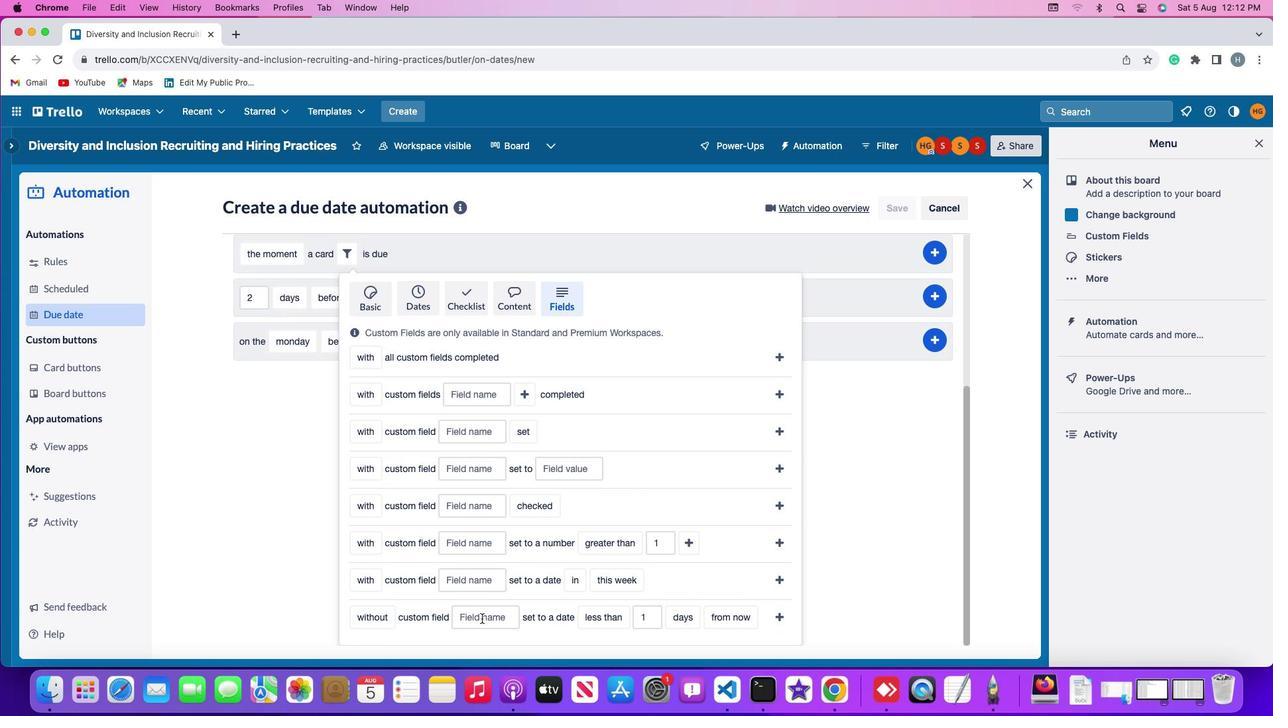 
Action: Mouse moved to (482, 617)
Screenshot: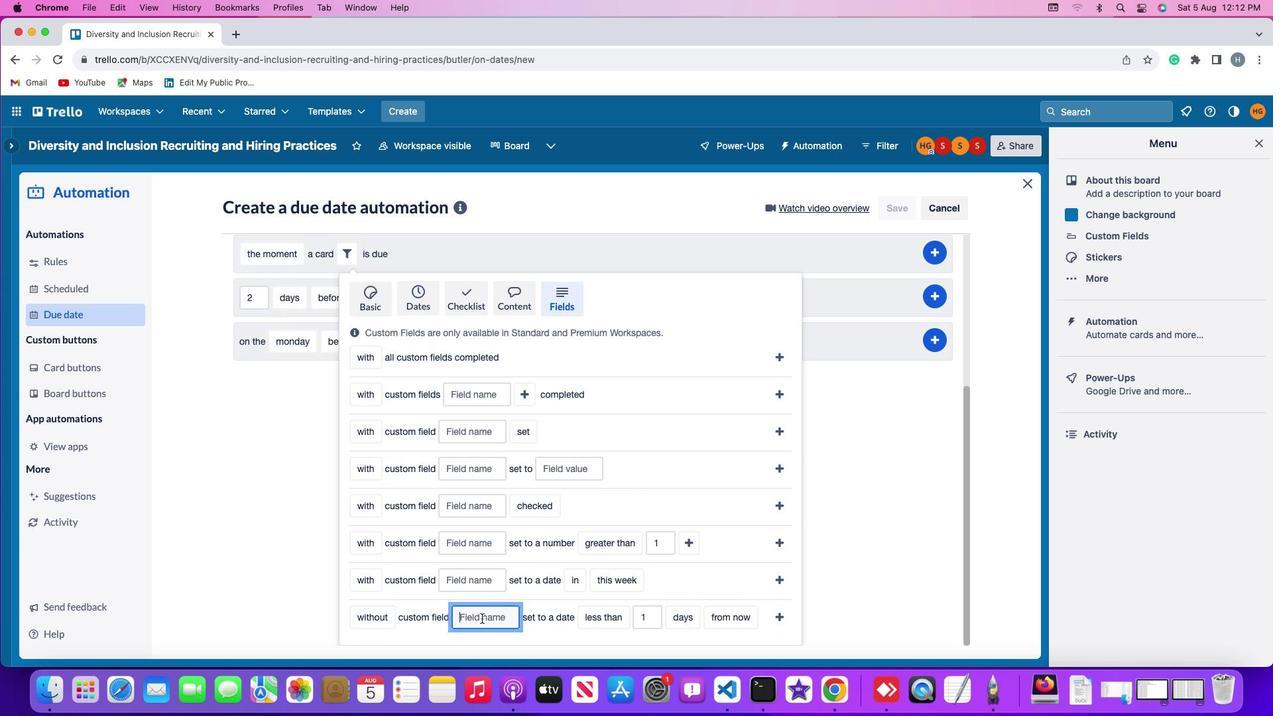 
Action: Key pressed Key.shift'R''e''s''u''m''e'
Screenshot: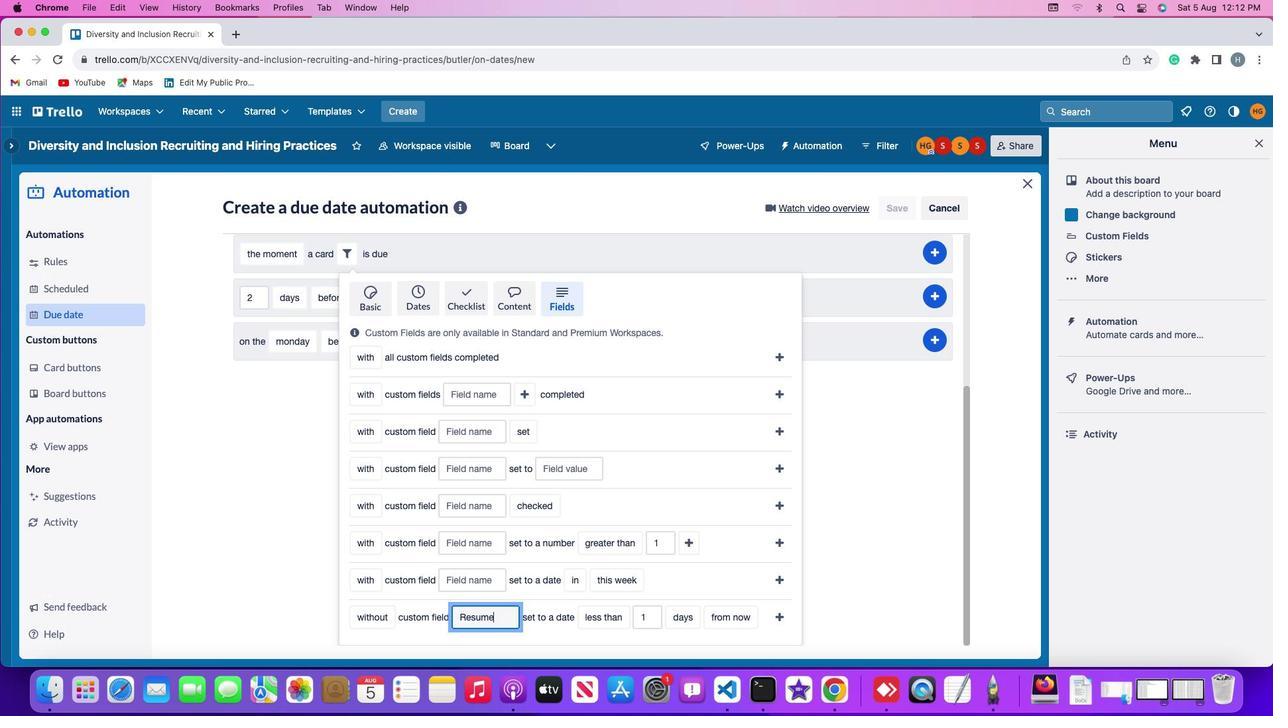 
Action: Mouse moved to (594, 615)
Screenshot: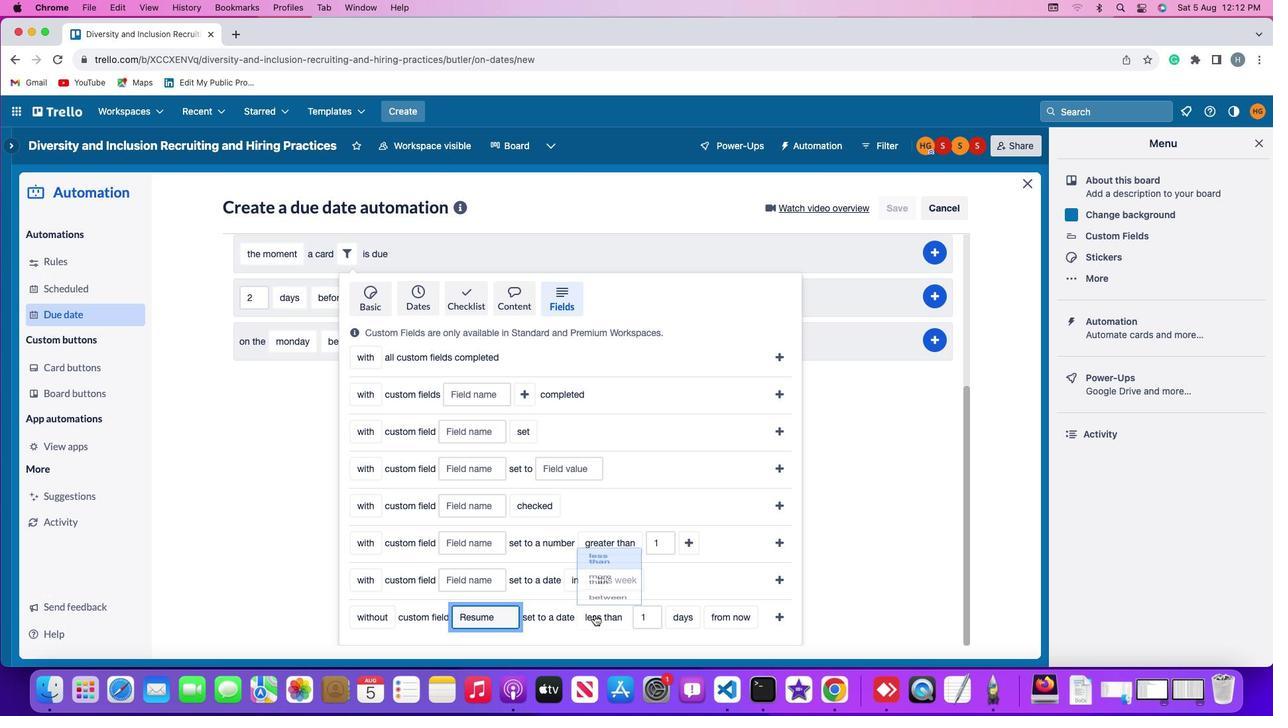 
Action: Mouse pressed left at (594, 615)
Screenshot: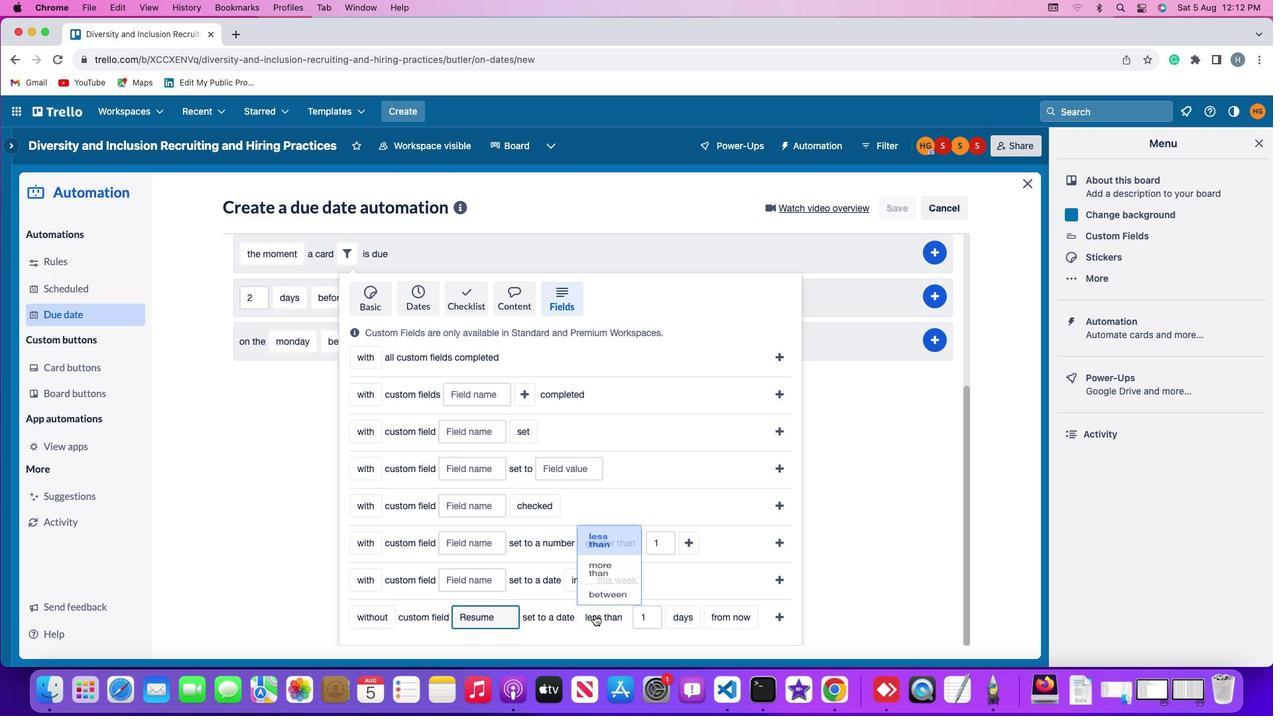 
Action: Mouse moved to (607, 523)
Screenshot: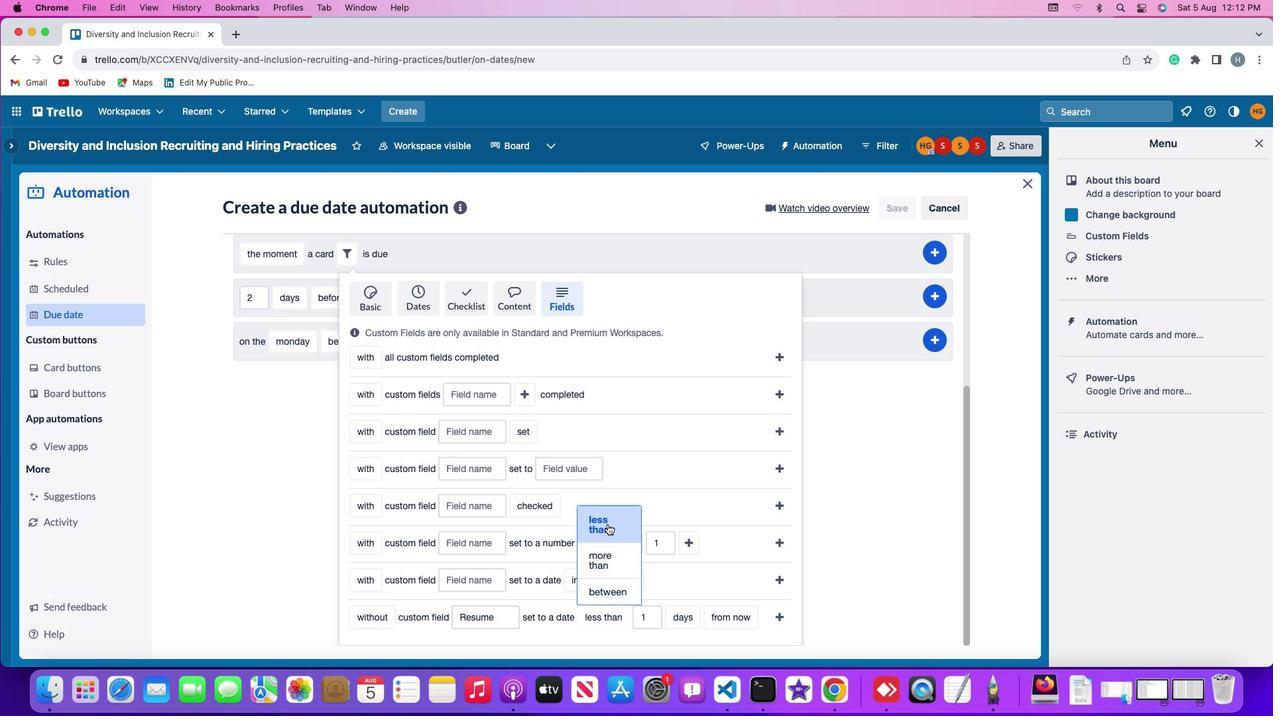 
Action: Mouse pressed left at (607, 523)
Screenshot: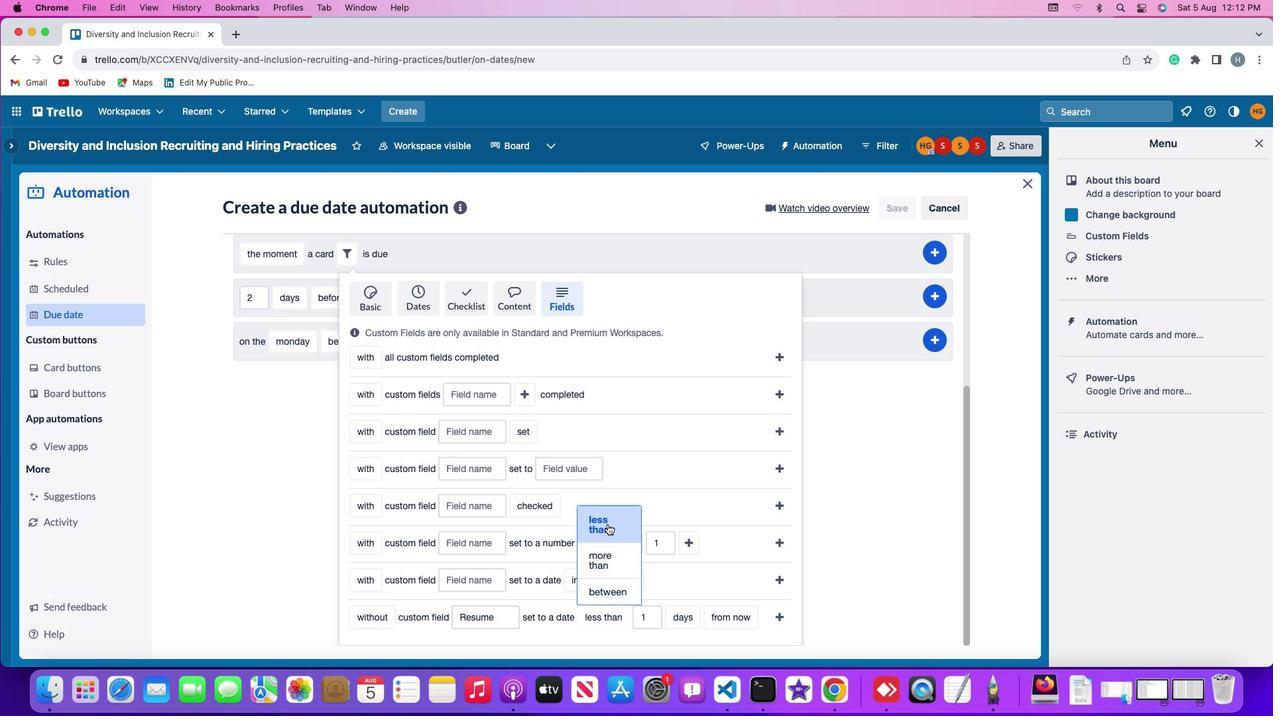 
Action: Mouse moved to (655, 611)
Screenshot: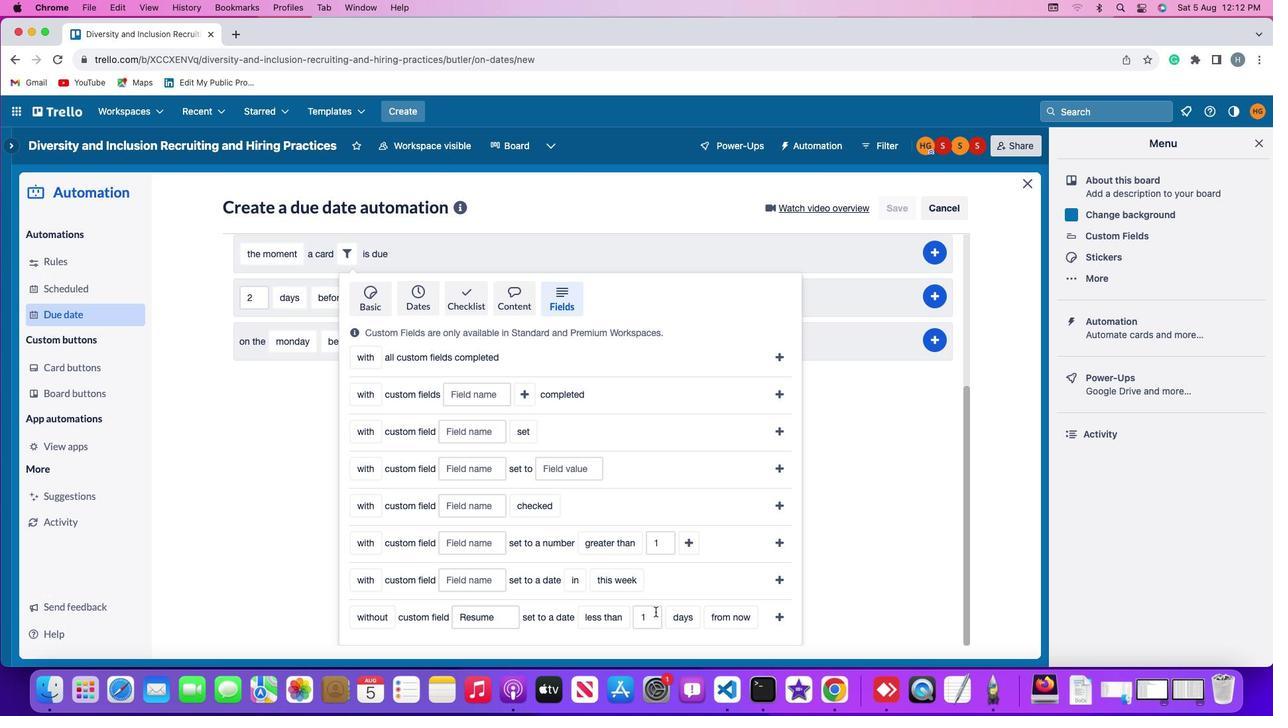 
Action: Mouse pressed left at (655, 611)
Screenshot: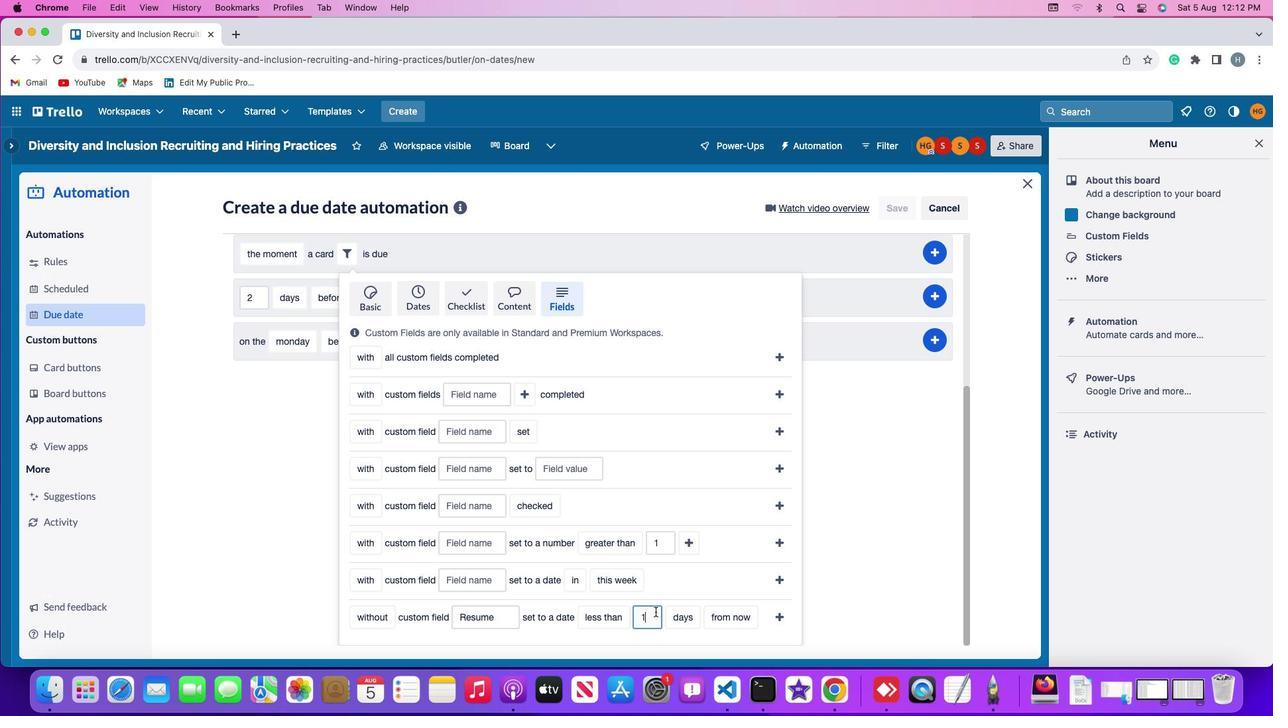 
Action: Mouse moved to (655, 611)
Screenshot: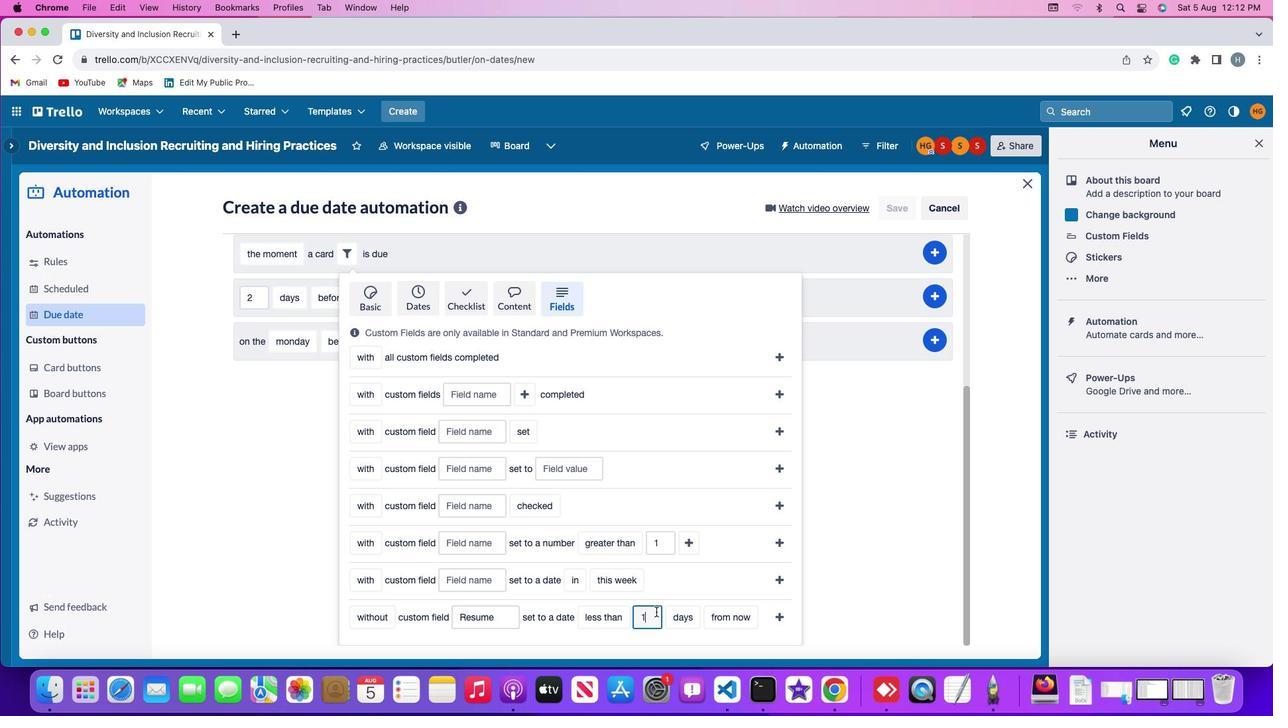 
Action: Key pressed Key.backspace'1'
Screenshot: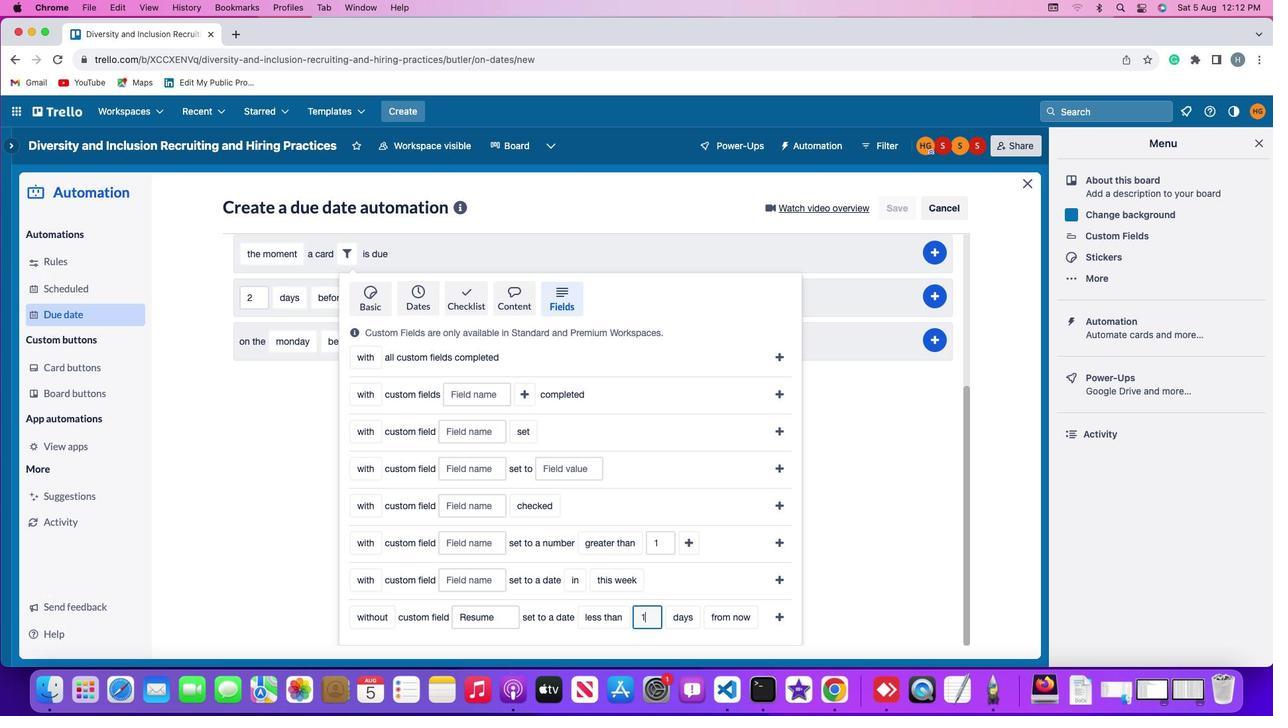 
Action: Mouse moved to (688, 611)
Screenshot: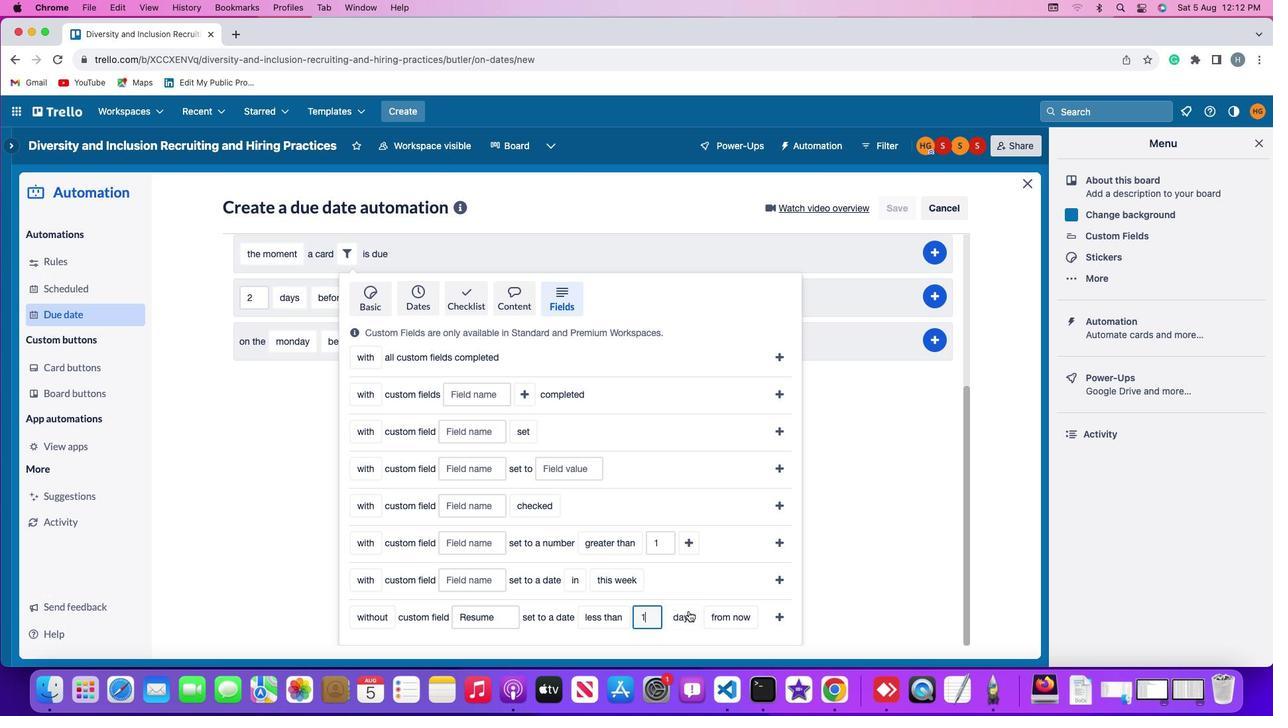 
Action: Mouse pressed left at (688, 611)
Screenshot: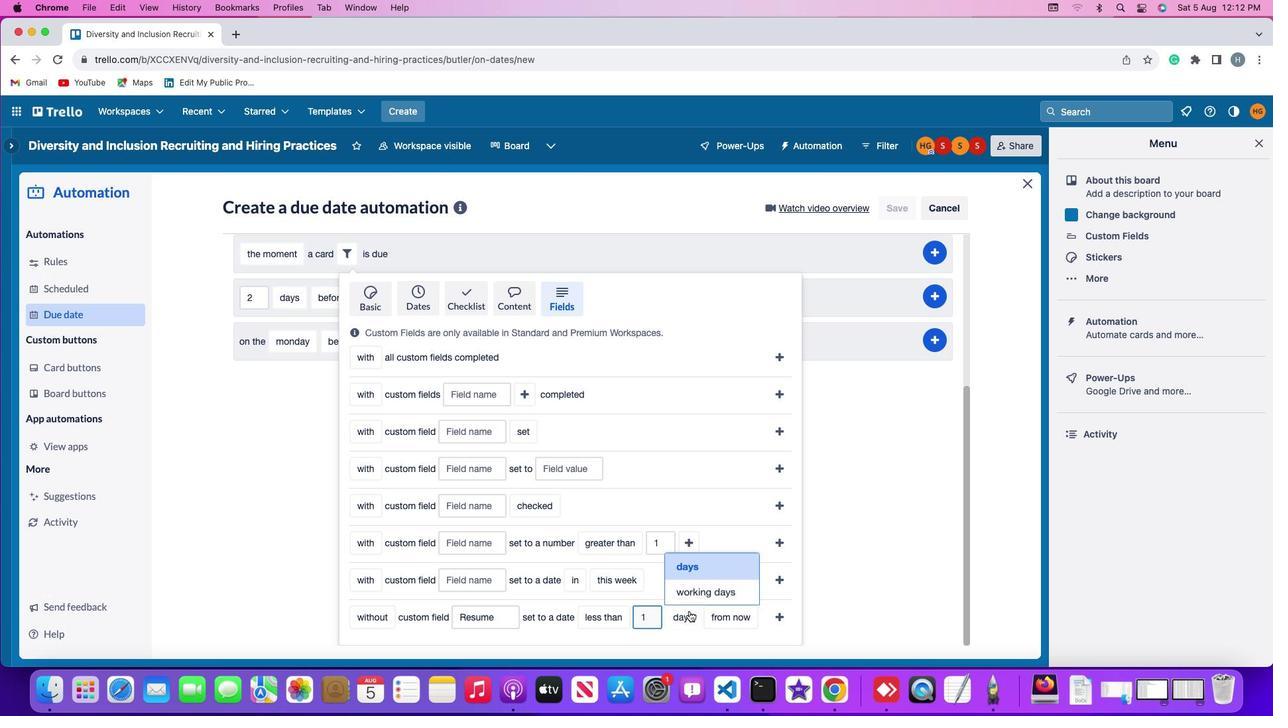 
Action: Mouse moved to (694, 565)
Screenshot: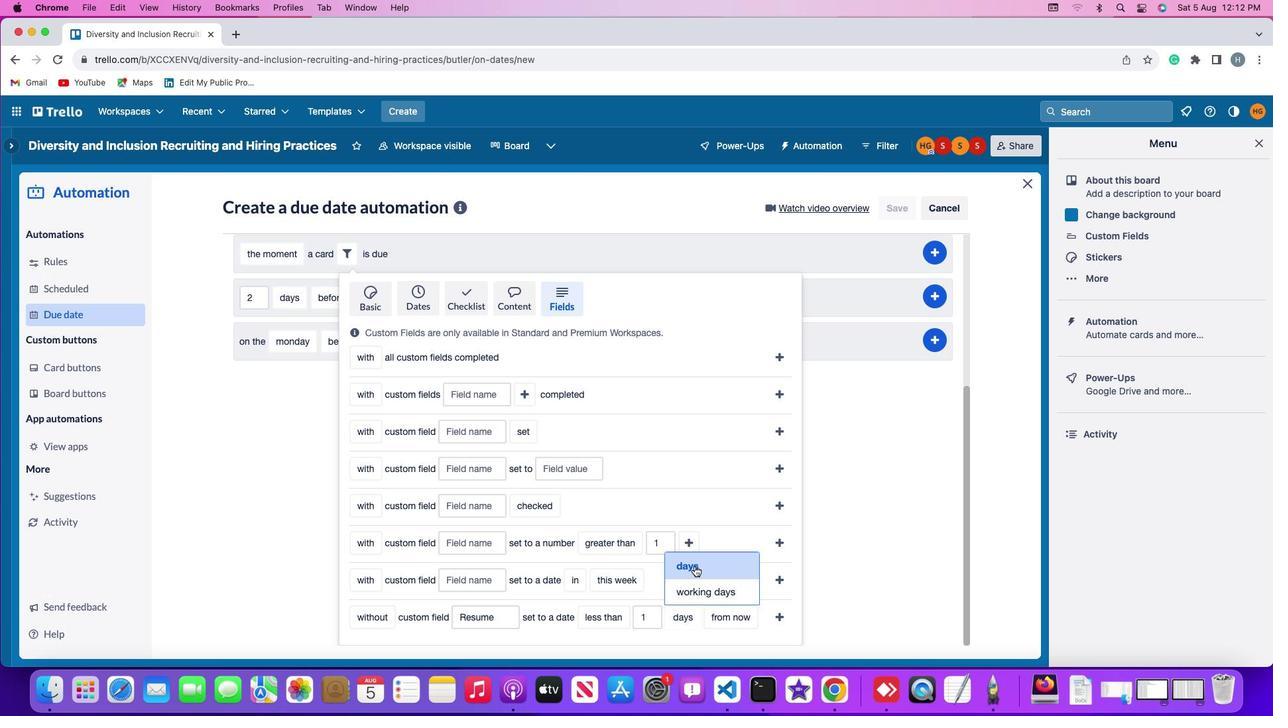 
Action: Mouse pressed left at (694, 565)
Screenshot: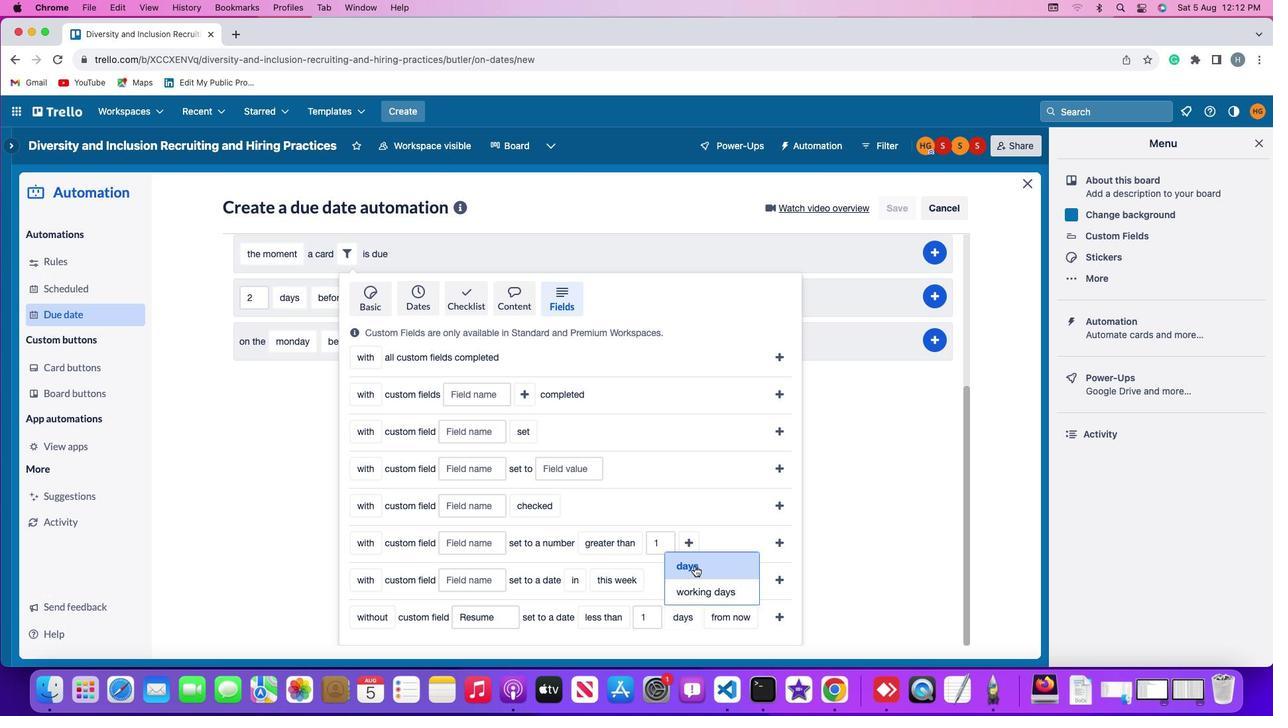 
Action: Mouse moved to (738, 619)
Screenshot: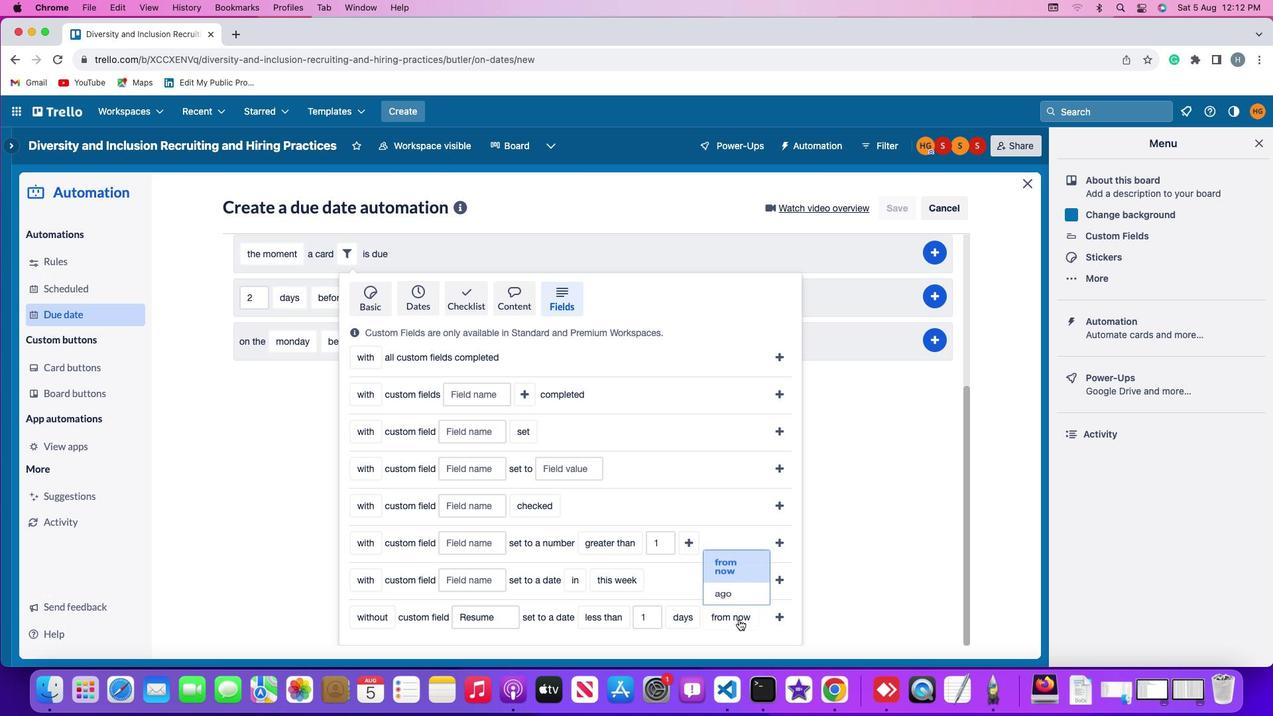 
Action: Mouse pressed left at (738, 619)
Screenshot: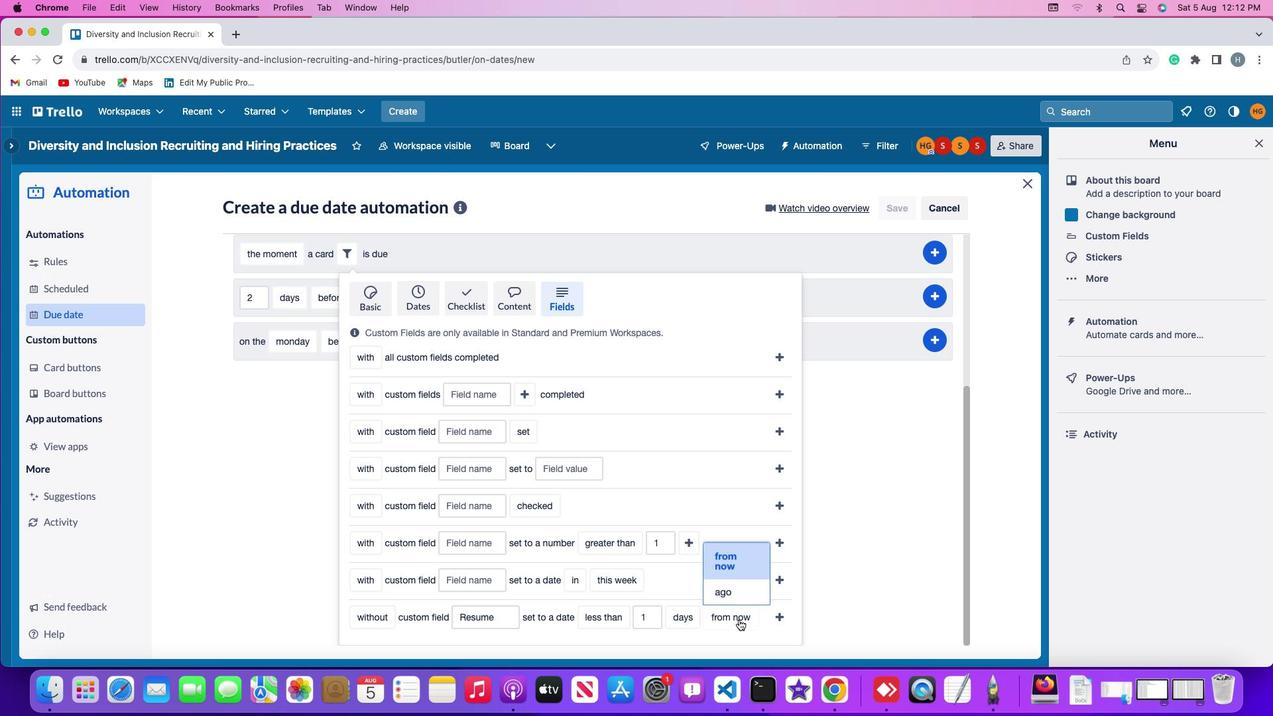 
Action: Mouse moved to (738, 557)
Screenshot: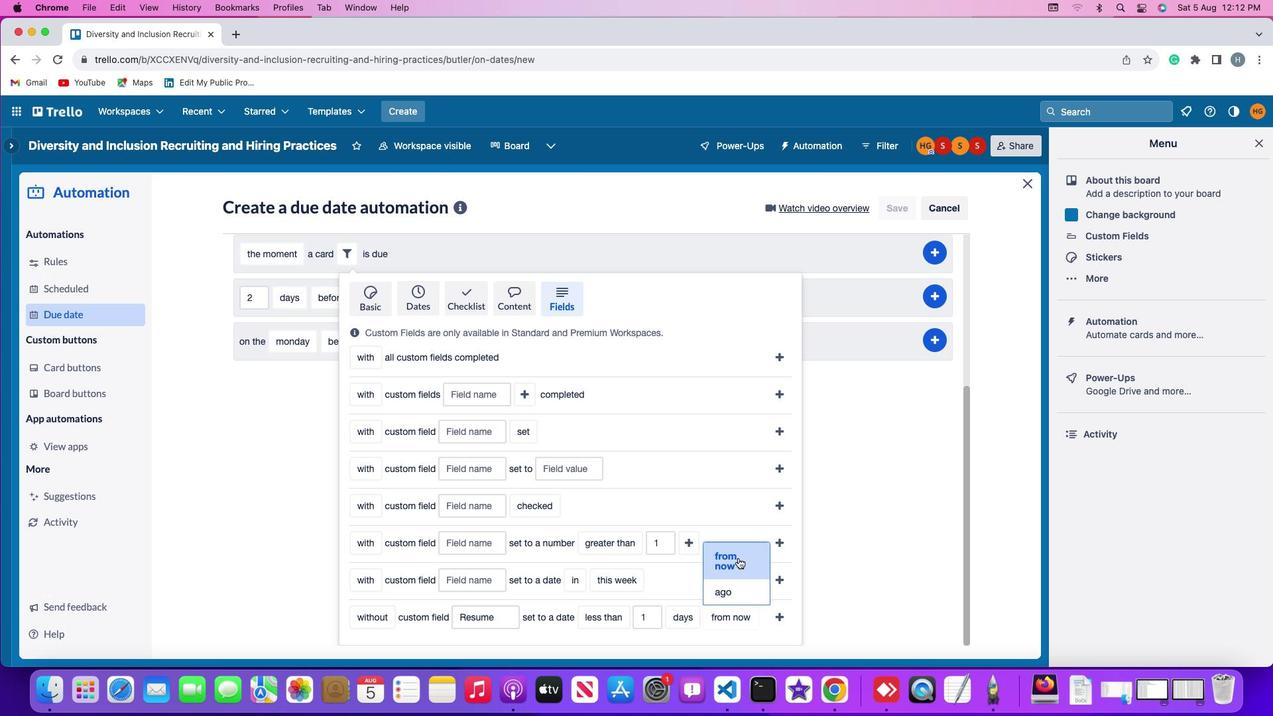 
Action: Mouse pressed left at (738, 557)
Screenshot: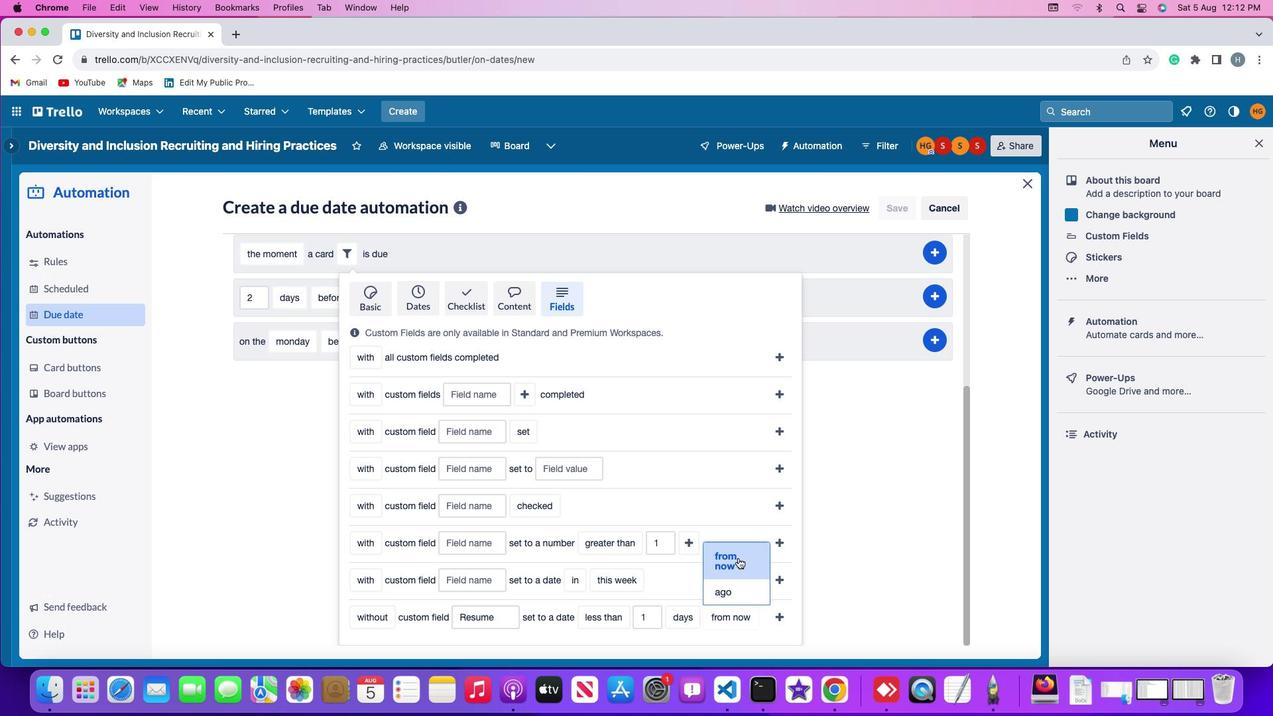 
Action: Mouse moved to (778, 614)
Screenshot: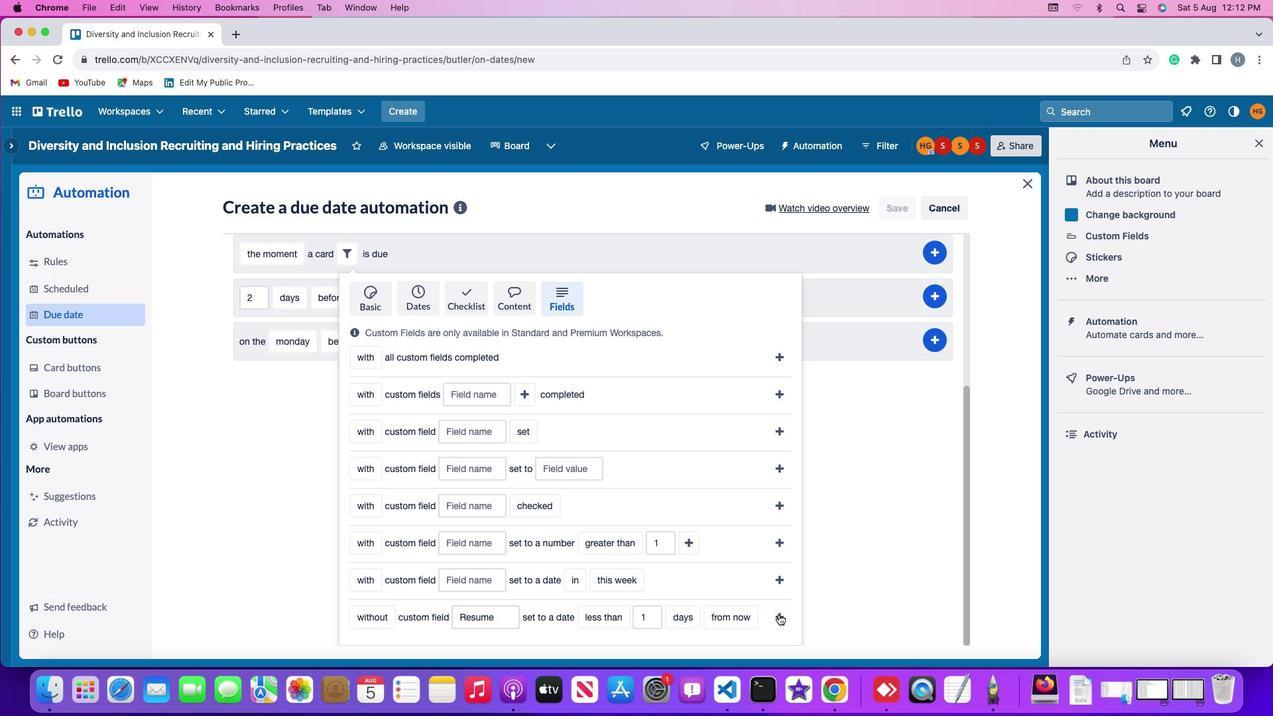 
Action: Mouse pressed left at (778, 614)
Screenshot: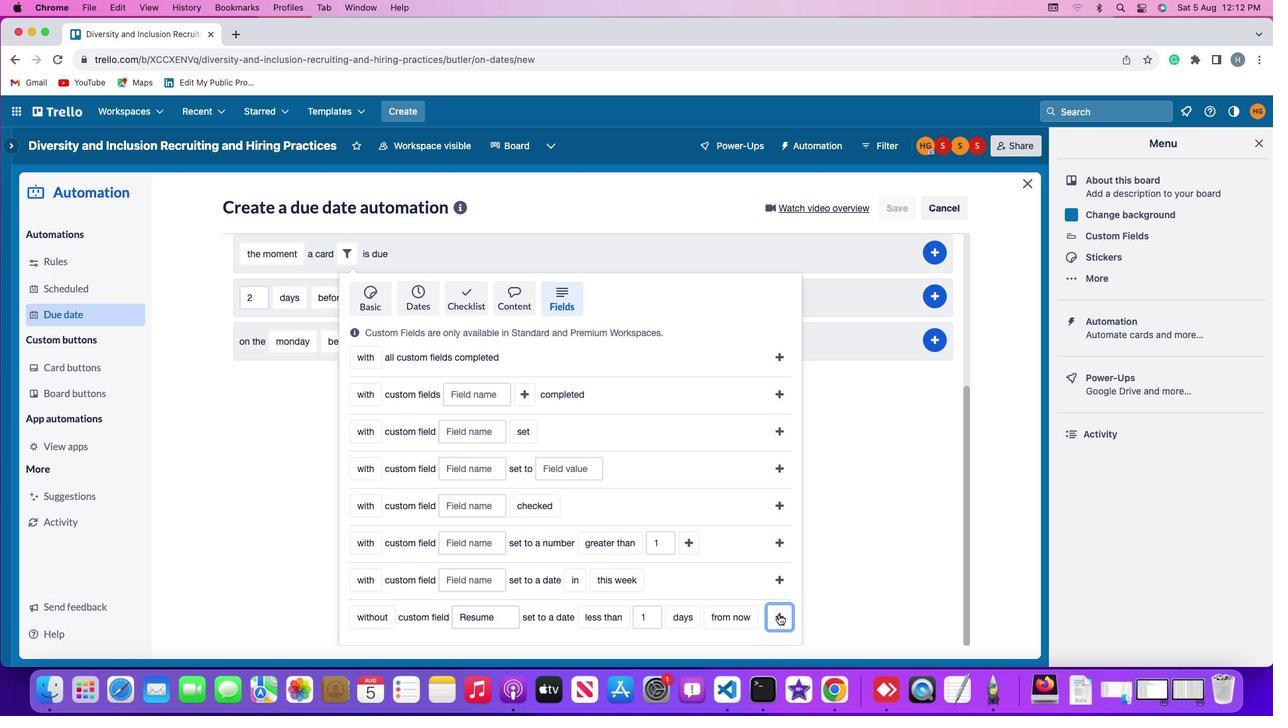 
Action: Mouse moved to (942, 488)
Screenshot: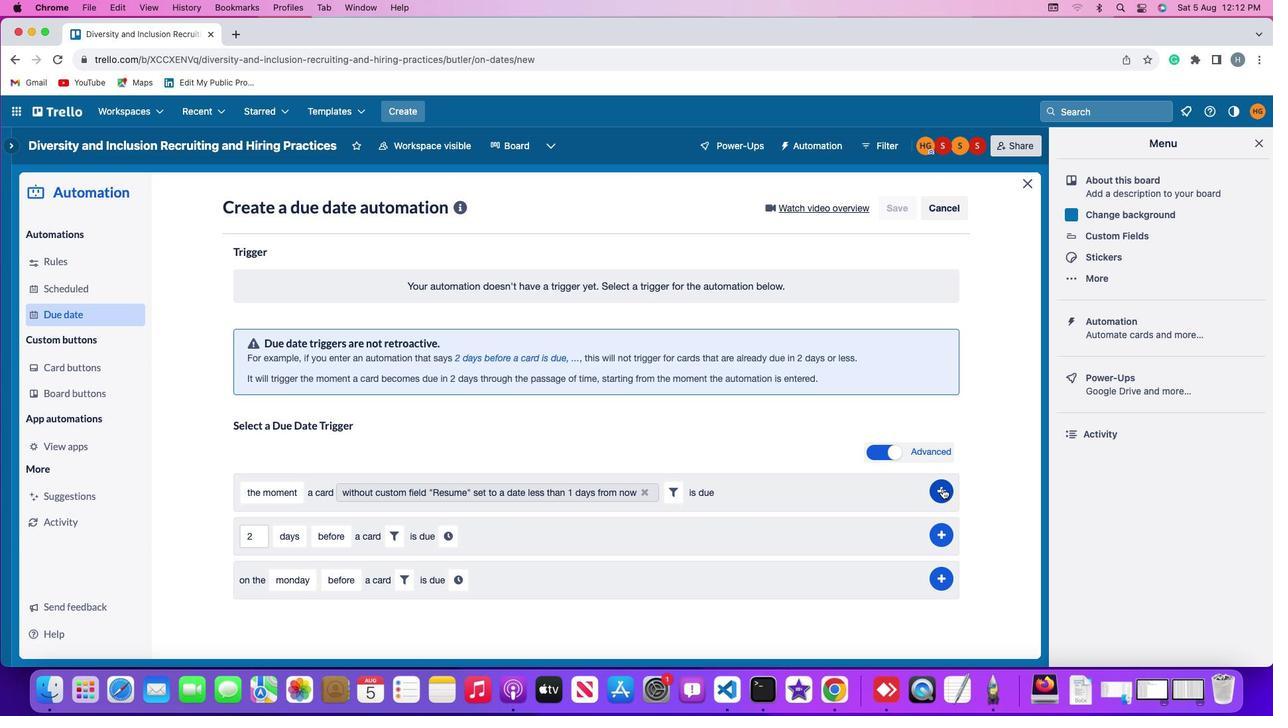 
Action: Mouse pressed left at (942, 488)
Screenshot: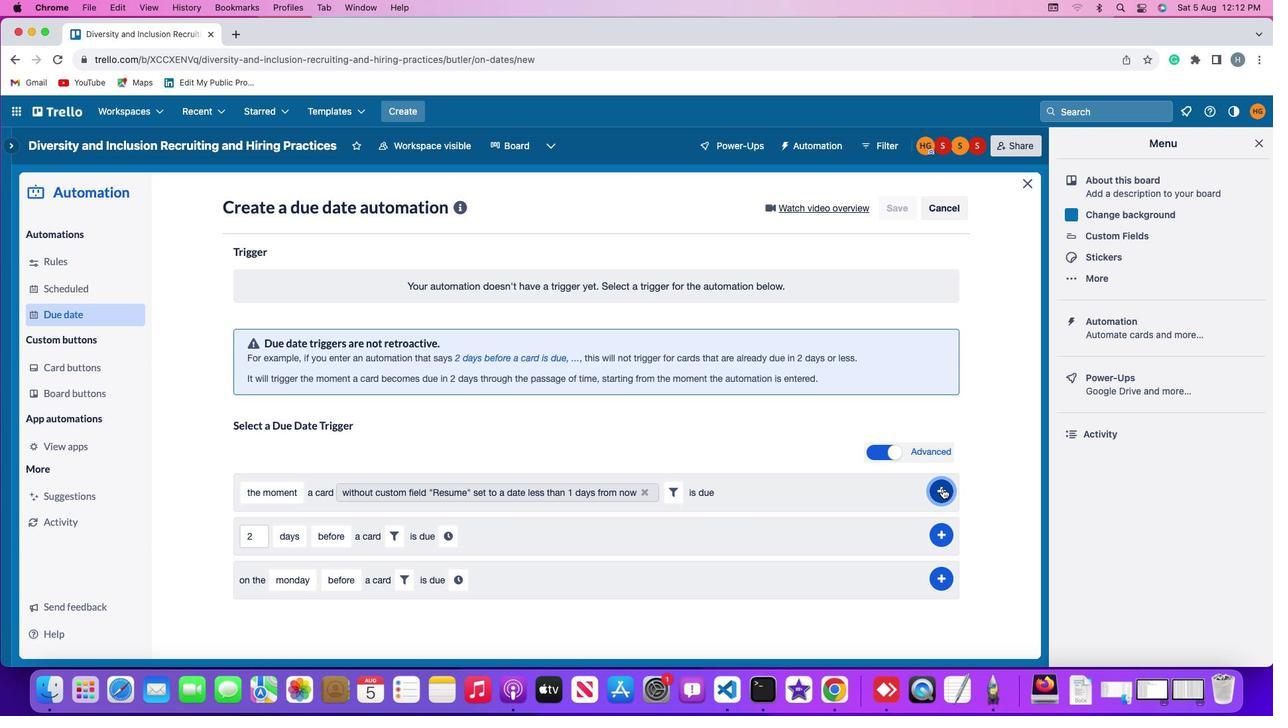 
Action: Mouse moved to (1002, 402)
Screenshot: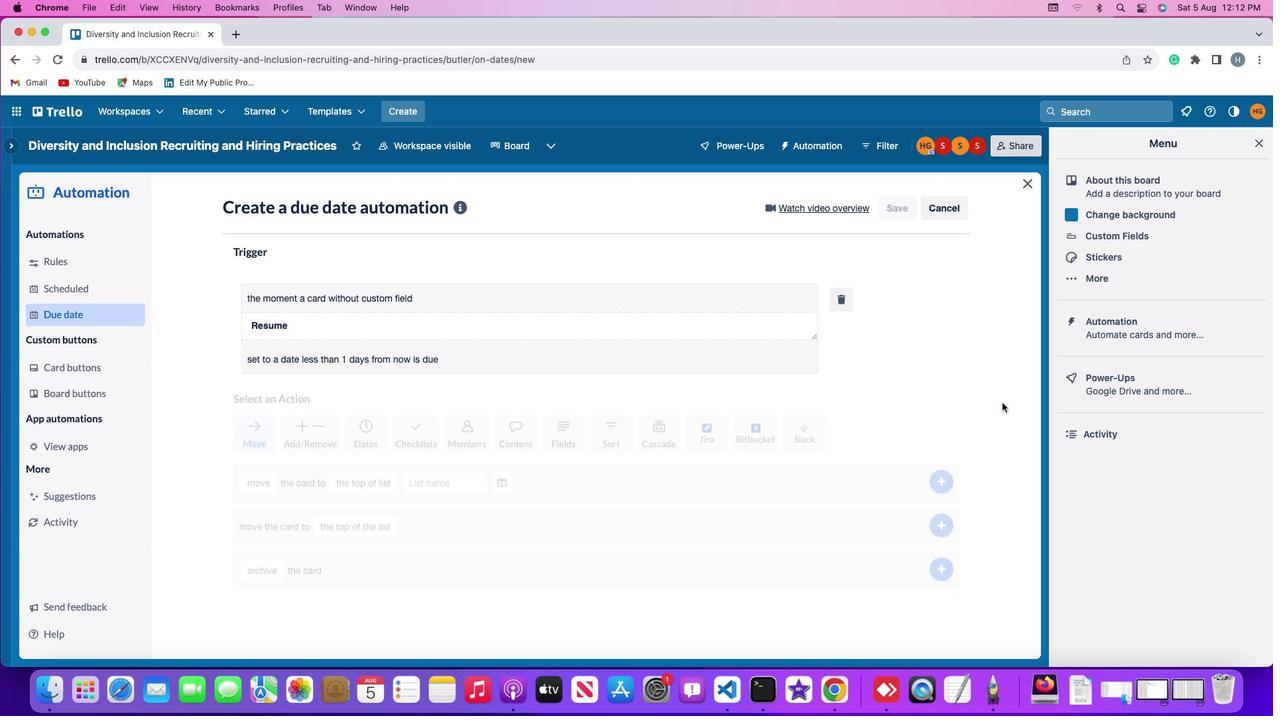 
